 Task: Select editor. action.goToImplementtation in the goto location: alternative implementation command.
Action: Mouse moved to (21, 650)
Screenshot: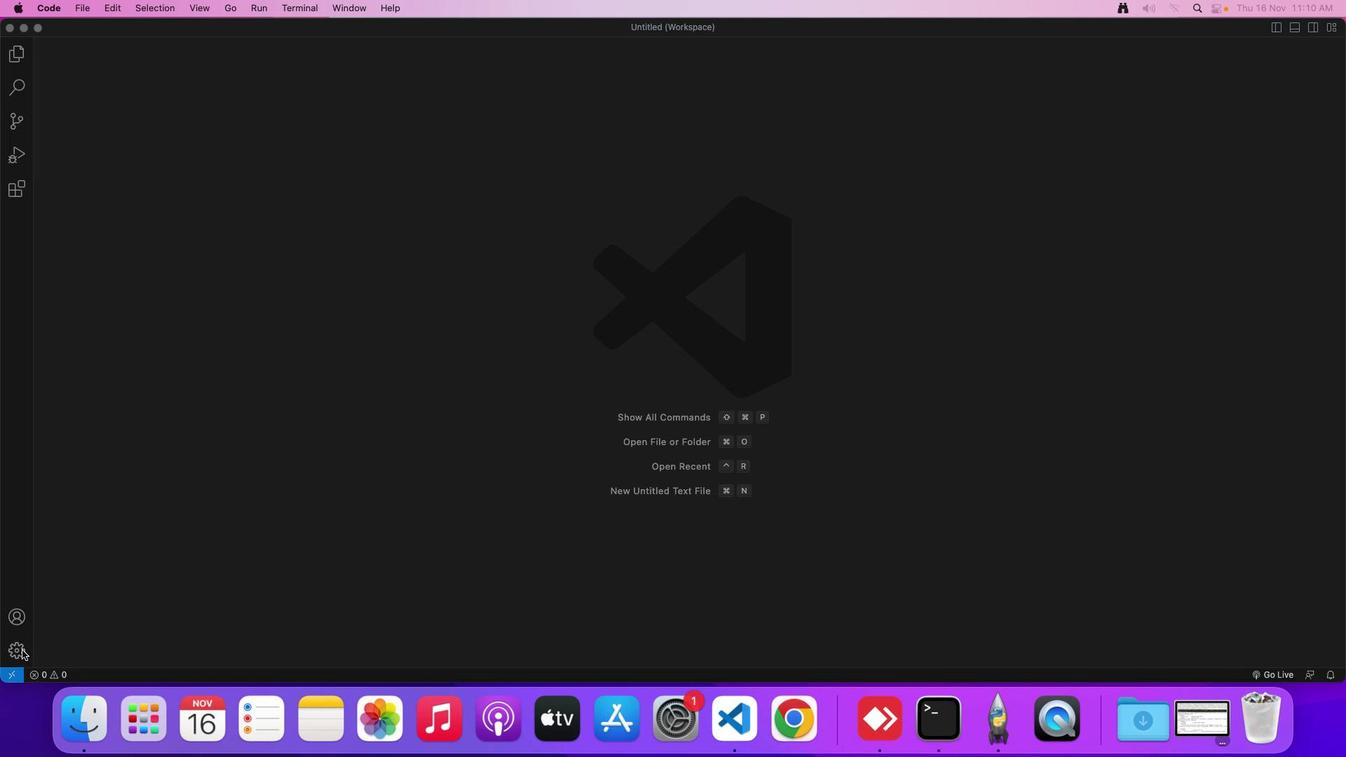 
Action: Mouse pressed left at (21, 650)
Screenshot: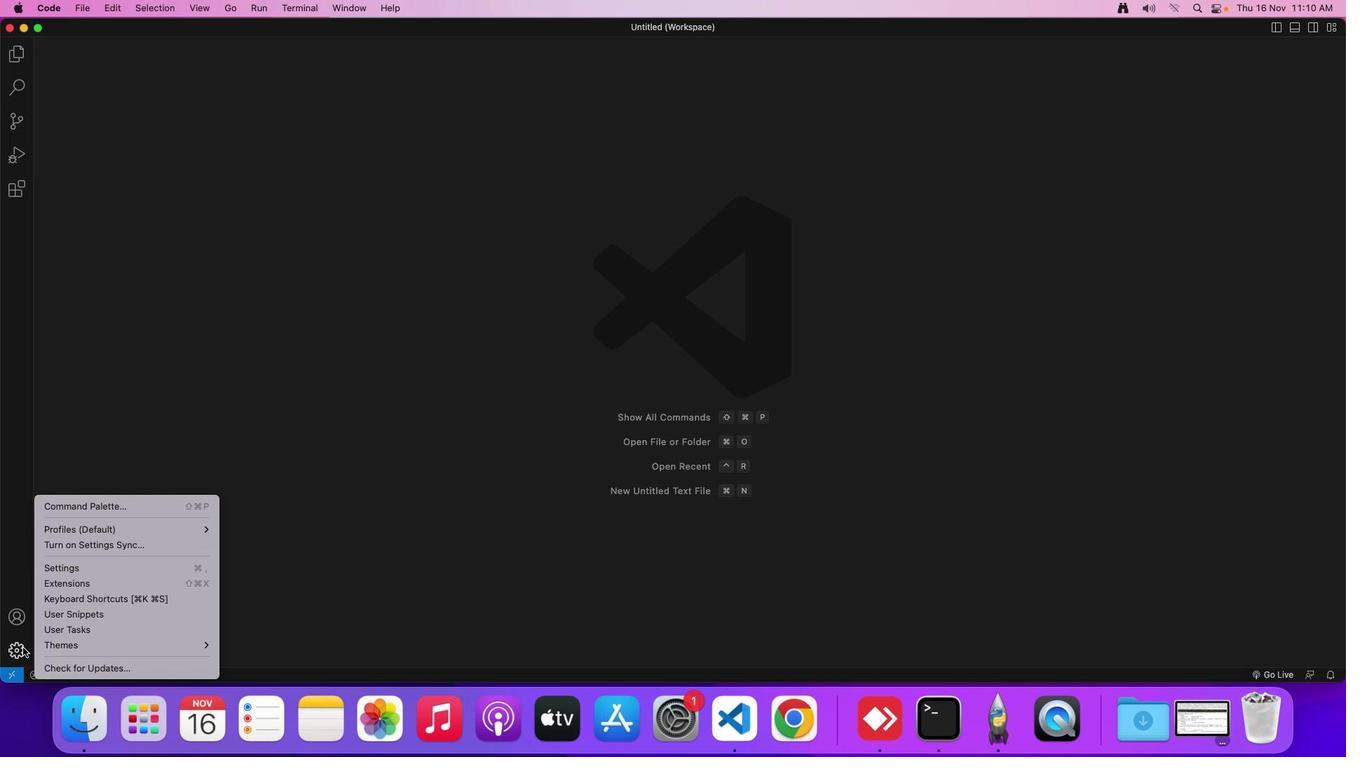 
Action: Mouse moved to (75, 563)
Screenshot: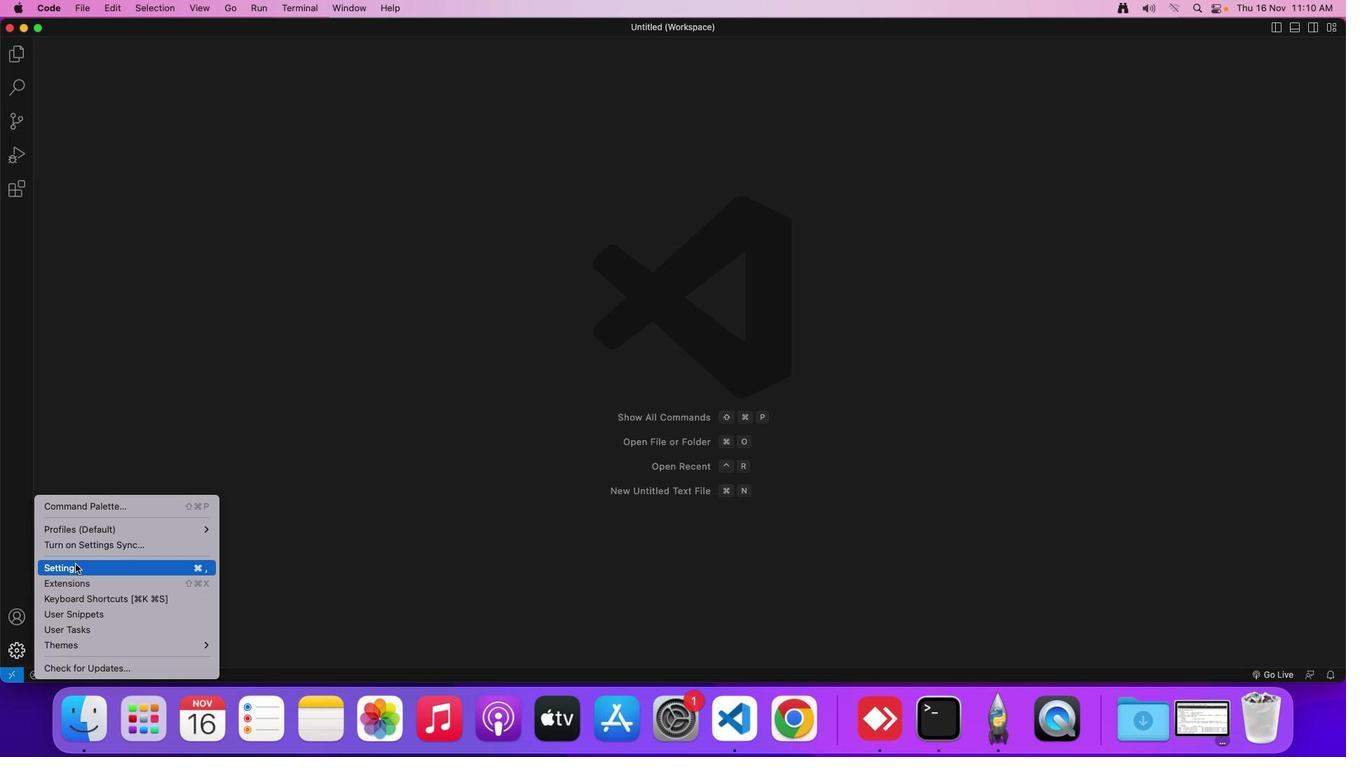 
Action: Mouse pressed left at (75, 563)
Screenshot: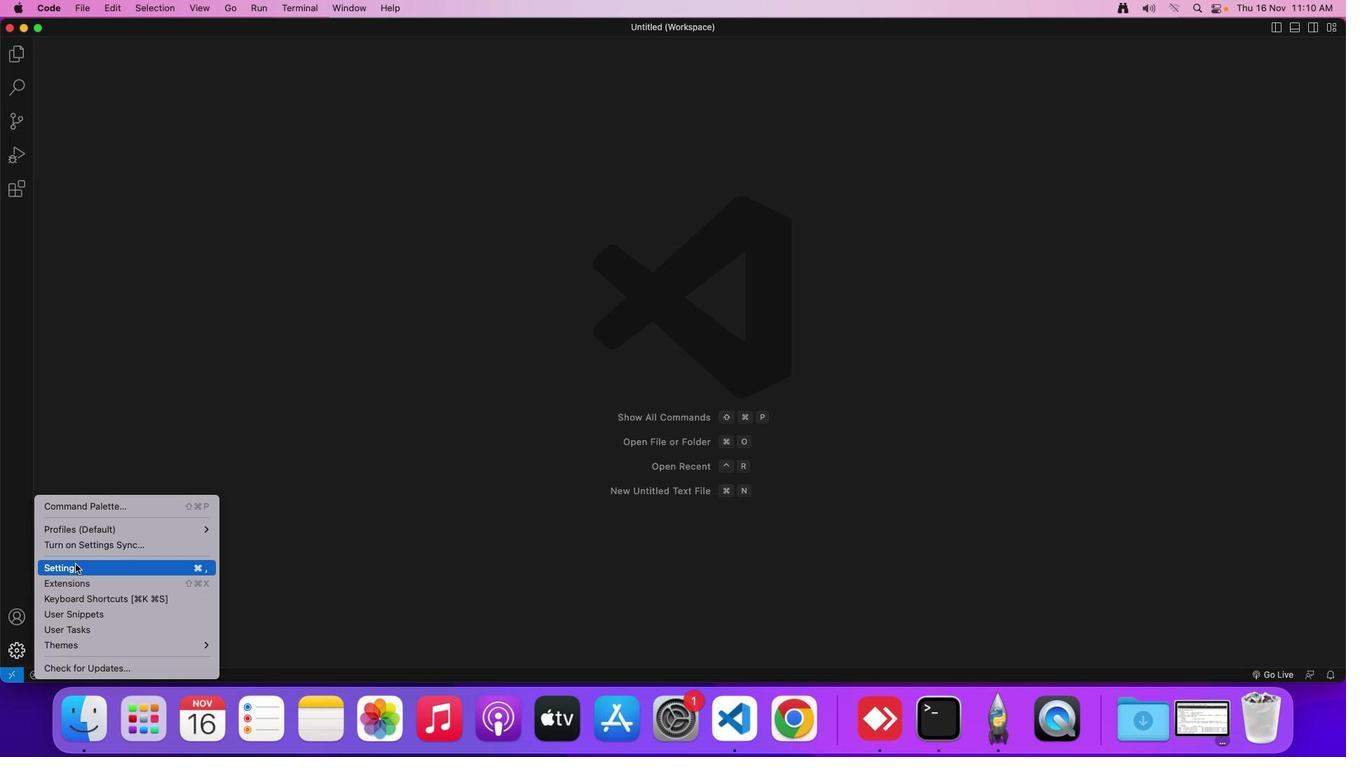 
Action: Mouse moved to (349, 108)
Screenshot: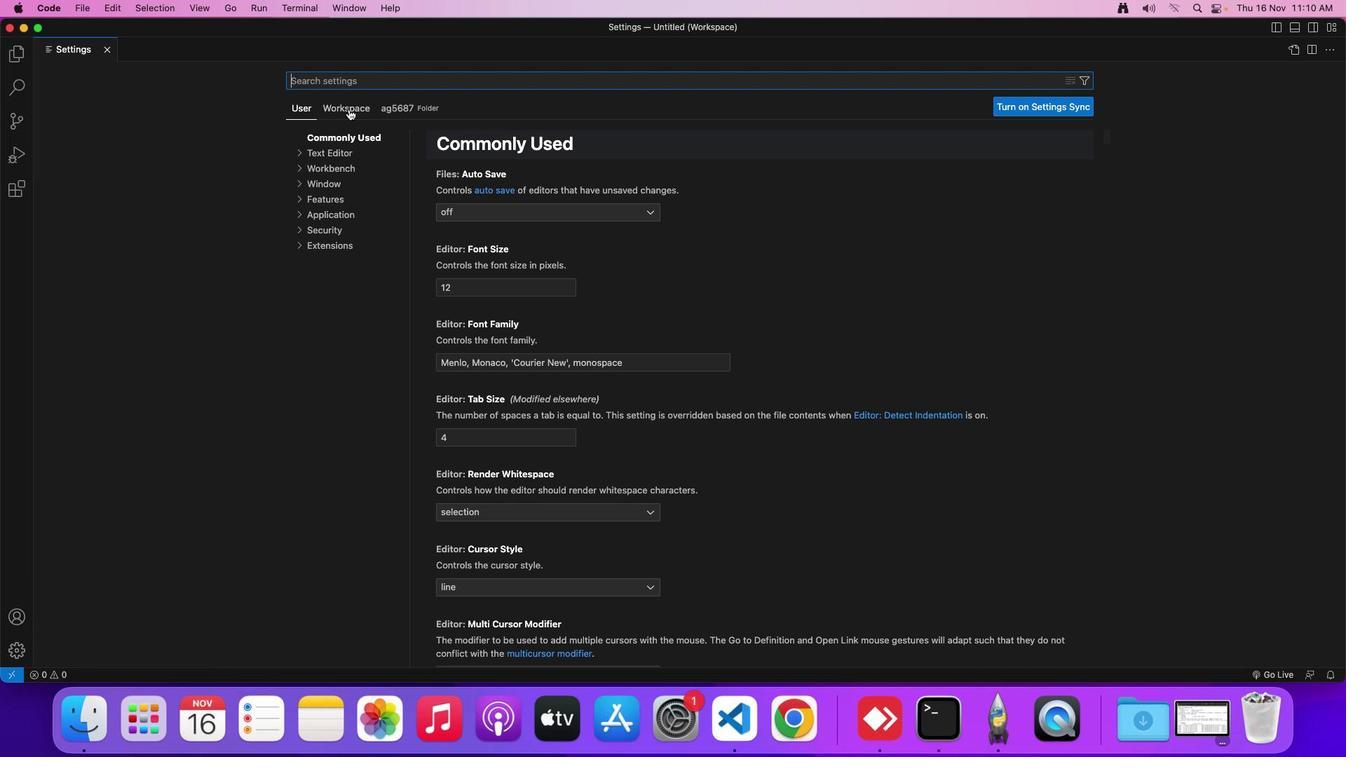 
Action: Mouse pressed left at (349, 108)
Screenshot: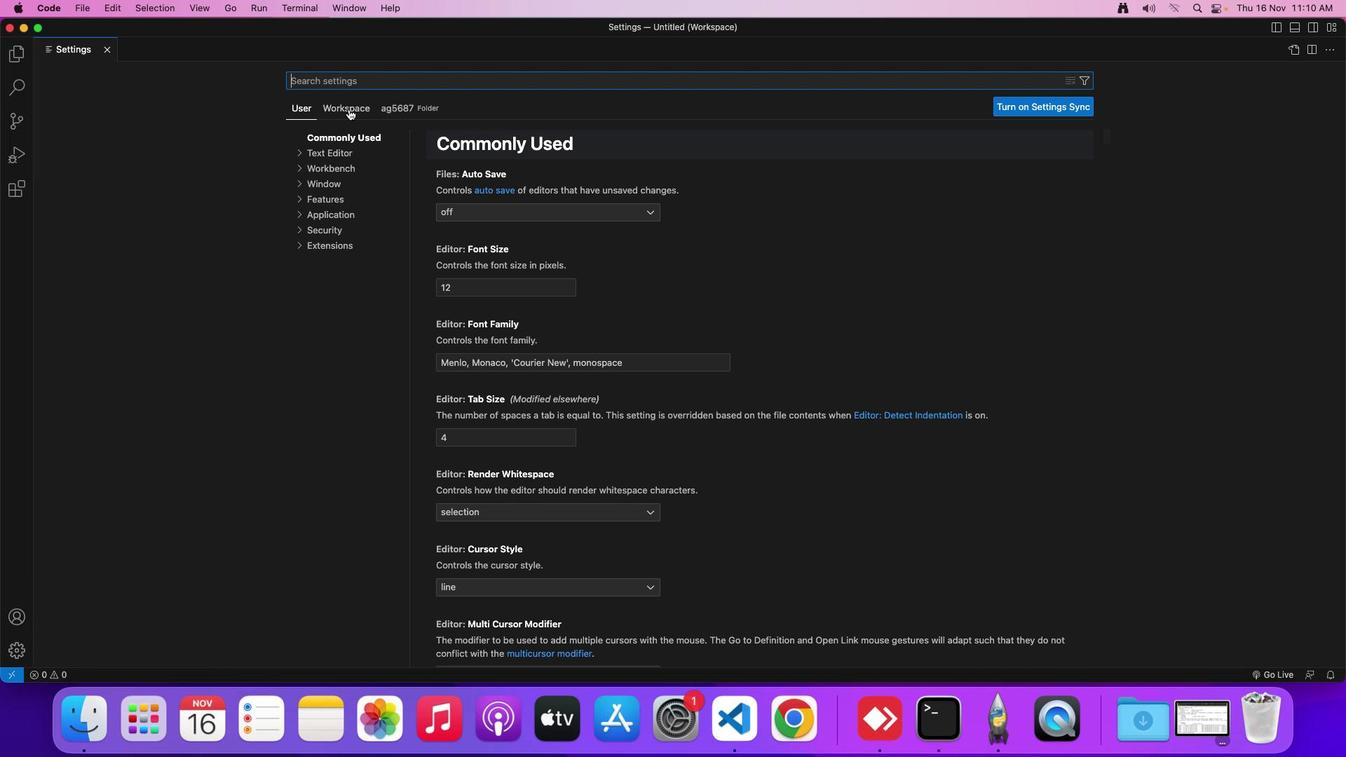 
Action: Mouse moved to (328, 155)
Screenshot: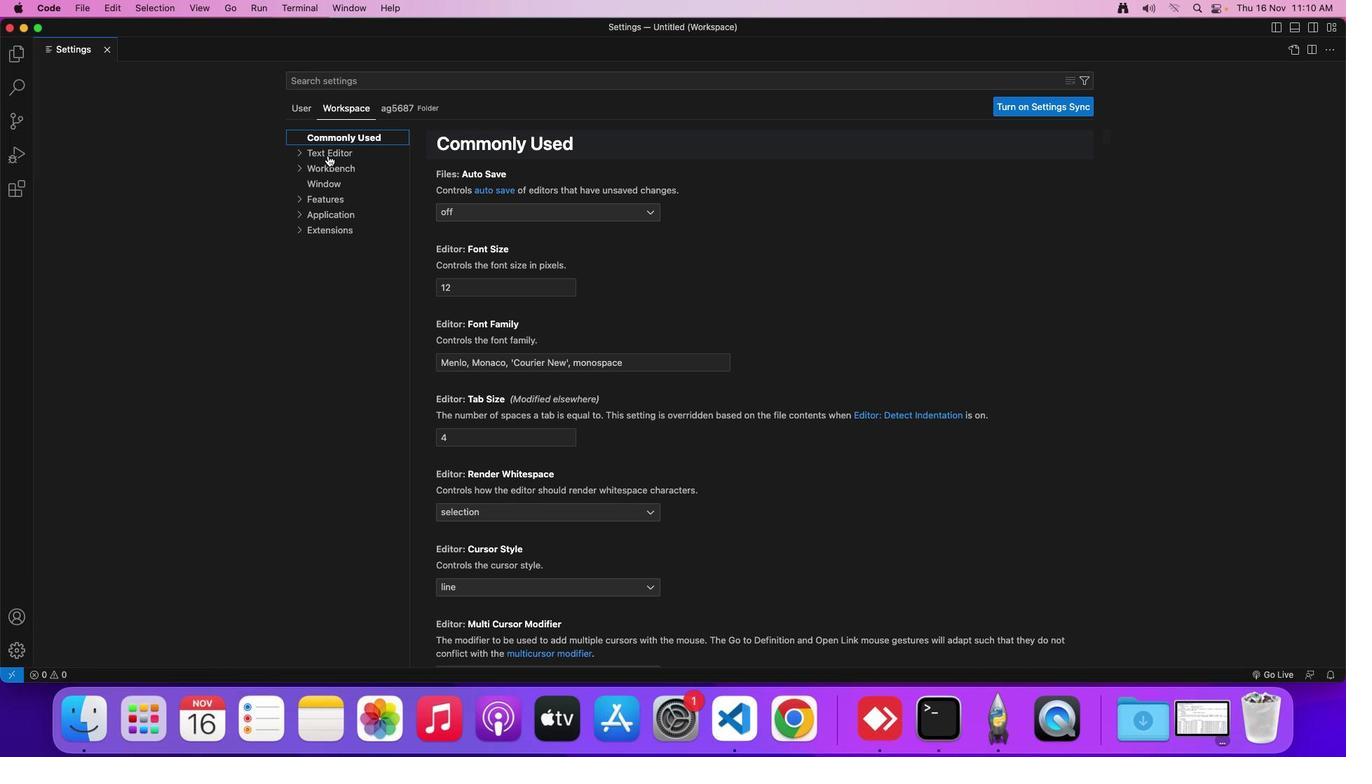 
Action: Mouse pressed left at (328, 155)
Screenshot: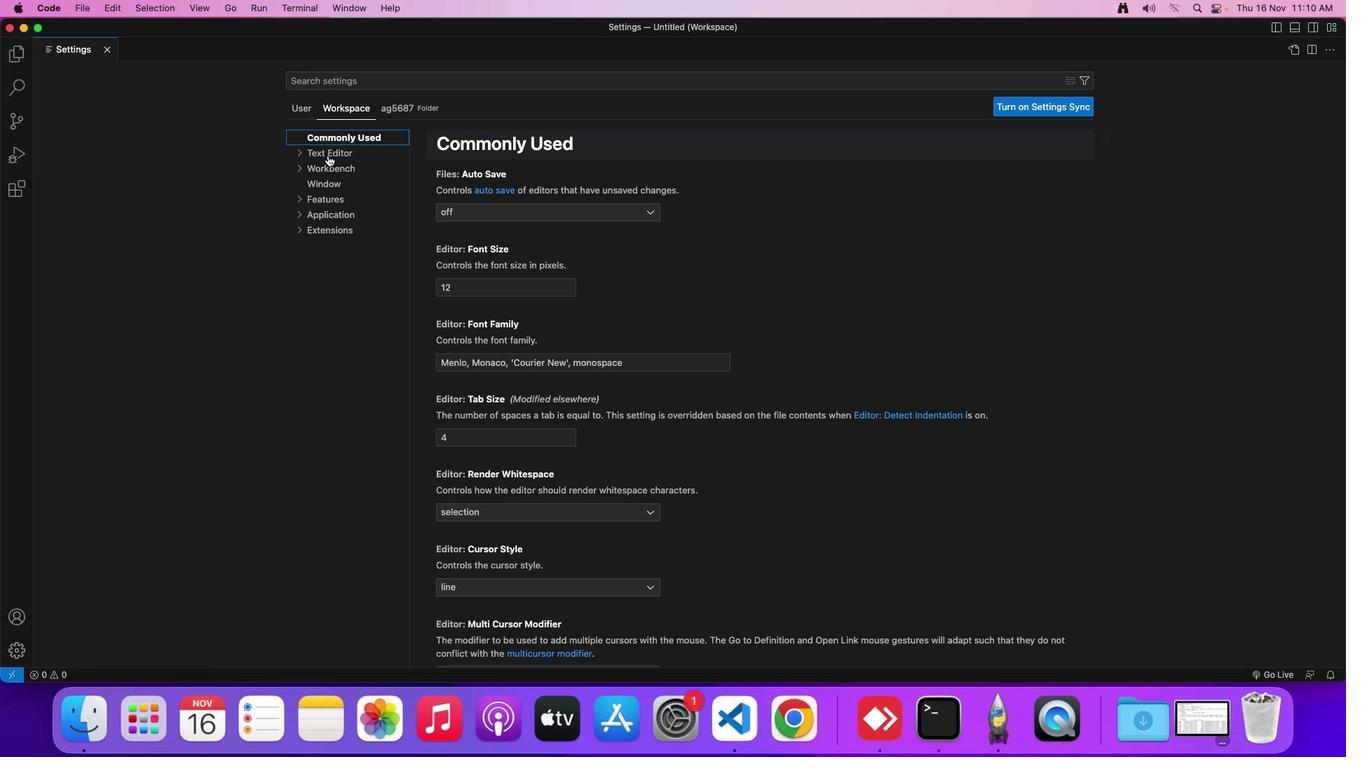 
Action: Mouse moved to (474, 361)
Screenshot: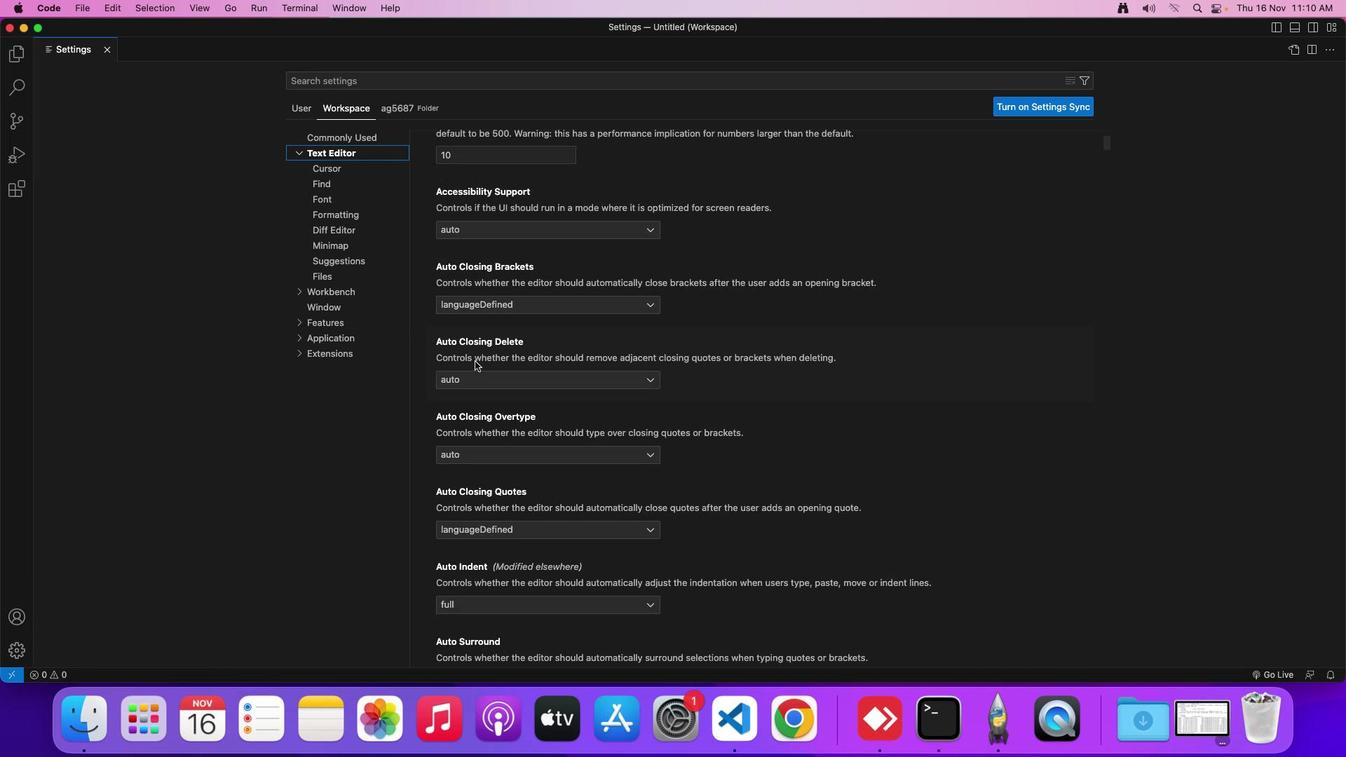 
Action: Mouse scrolled (474, 361) with delta (0, 0)
Screenshot: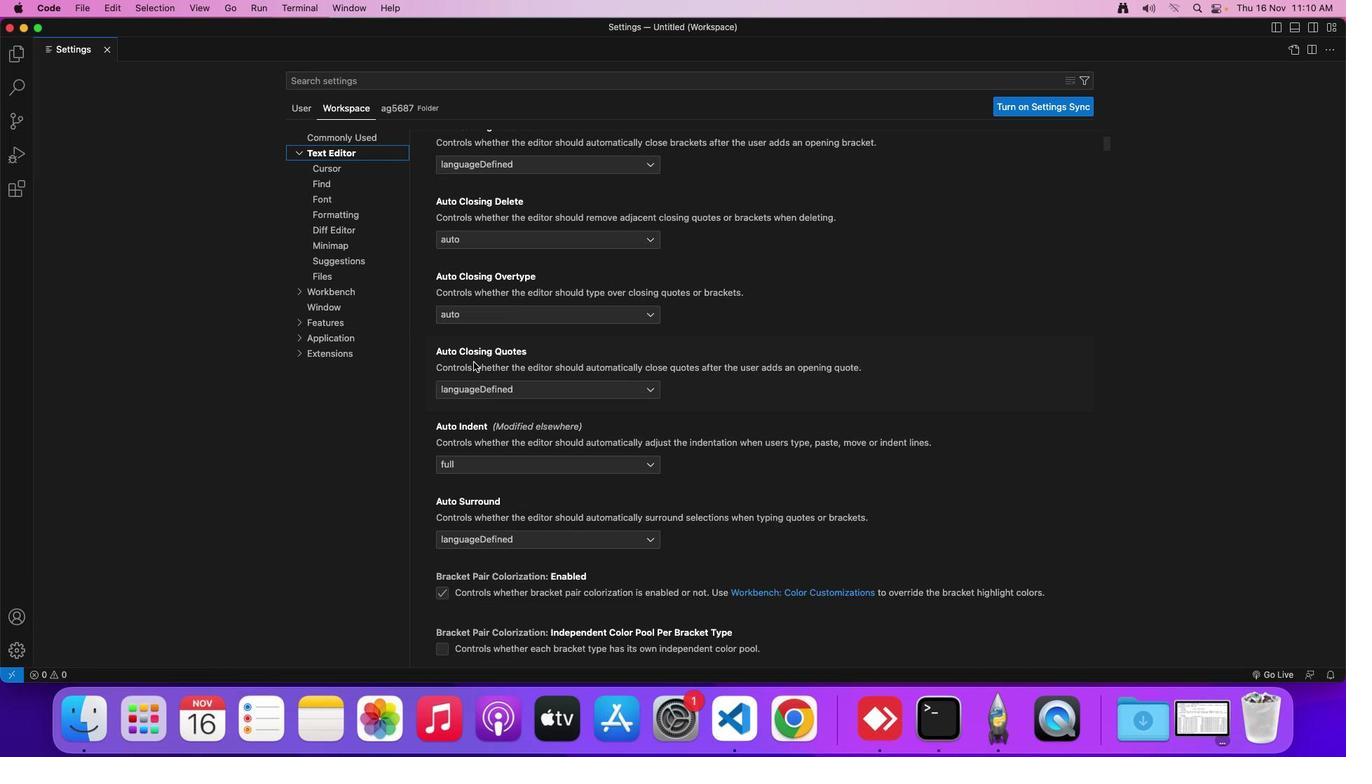 
Action: Mouse scrolled (474, 361) with delta (0, 0)
Screenshot: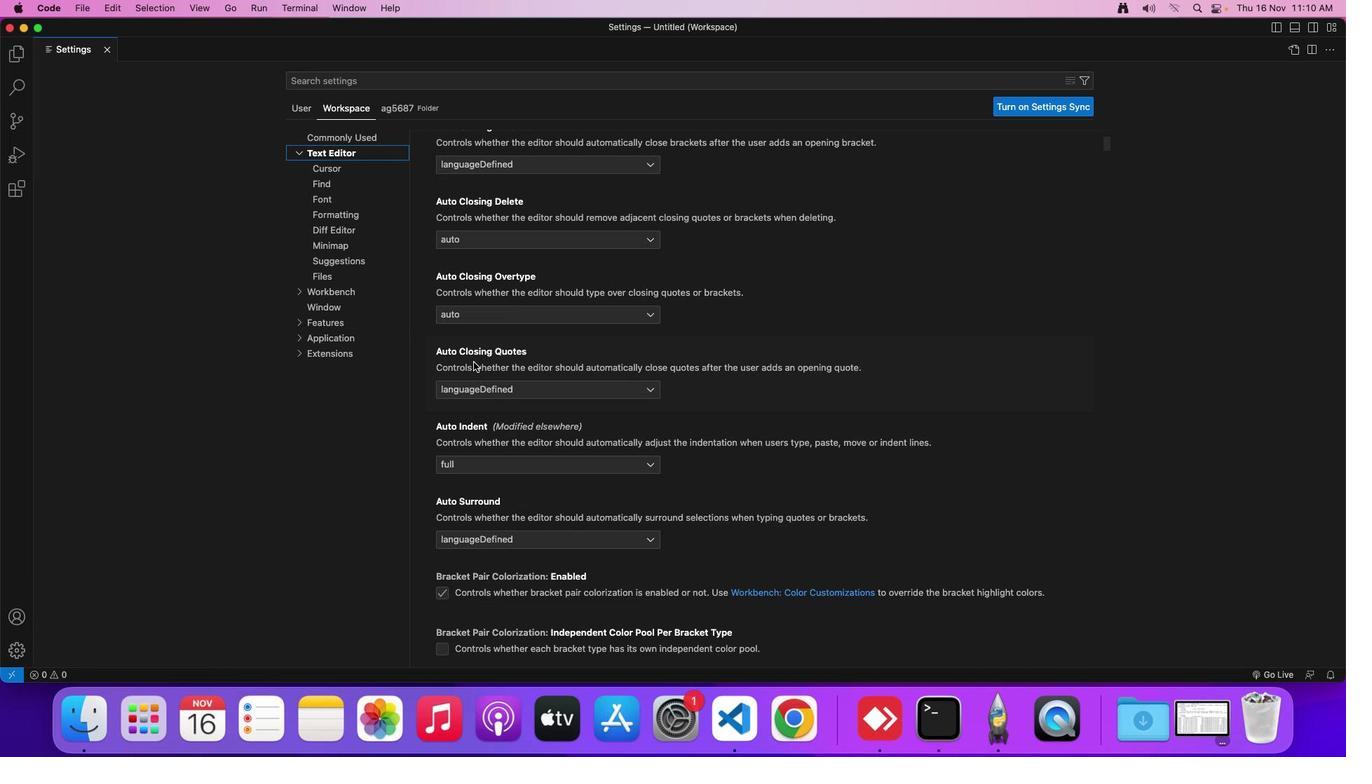 
Action: Mouse scrolled (474, 361) with delta (0, -2)
Screenshot: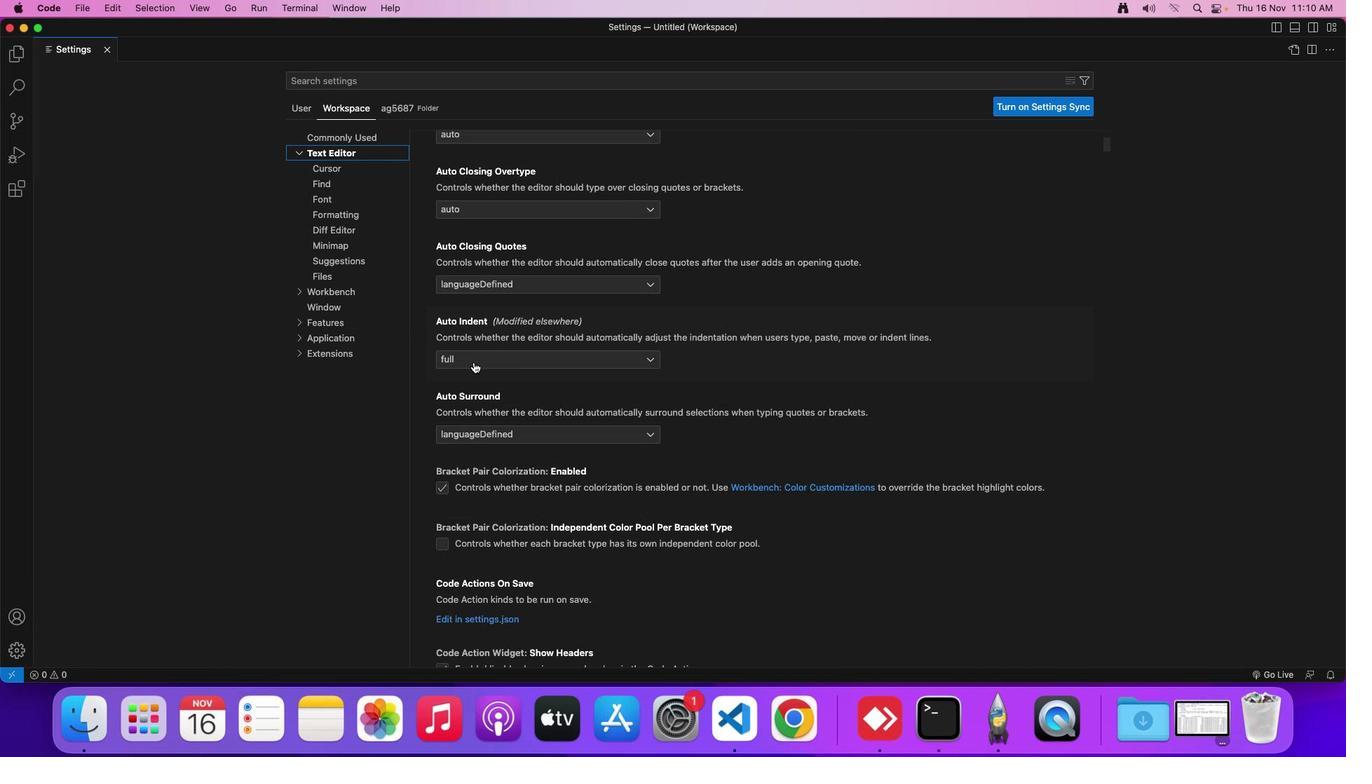 
Action: Mouse moved to (473, 362)
Screenshot: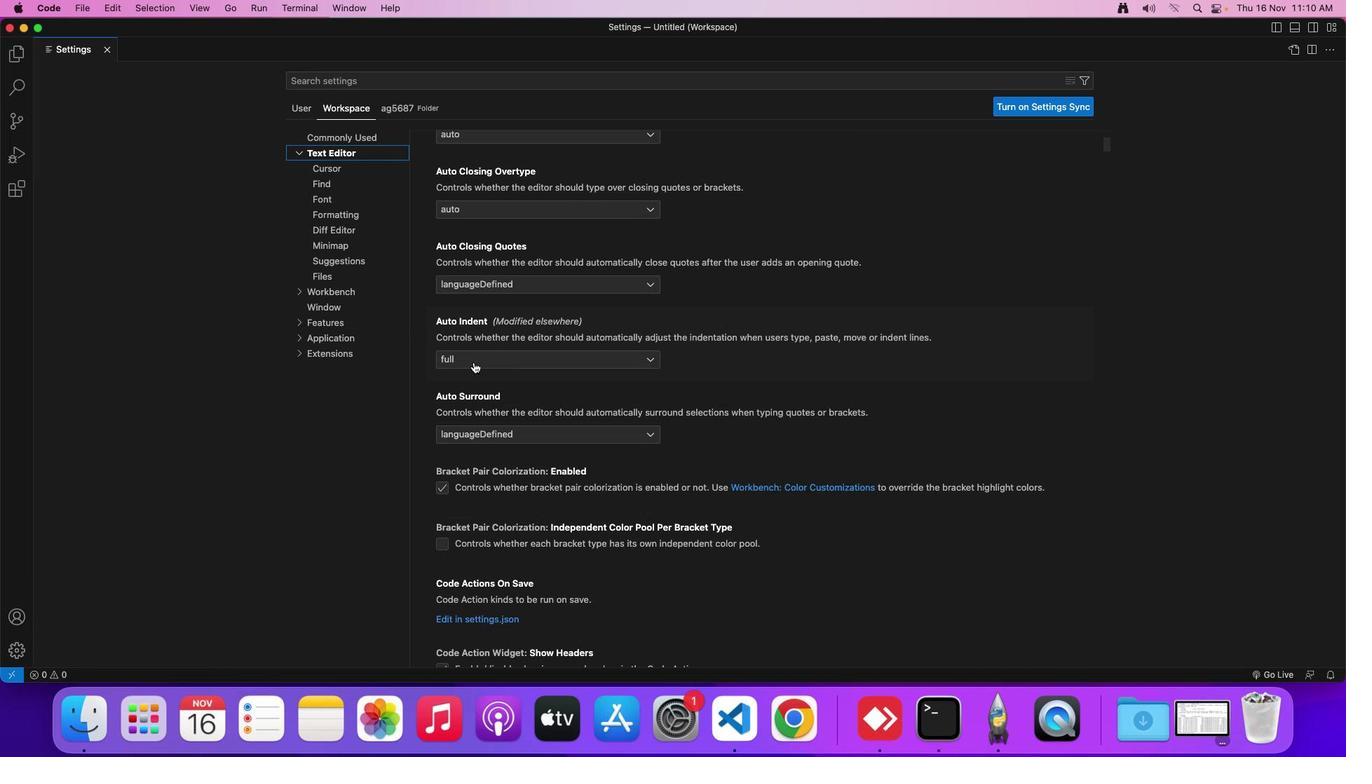 
Action: Mouse scrolled (473, 362) with delta (0, -2)
Screenshot: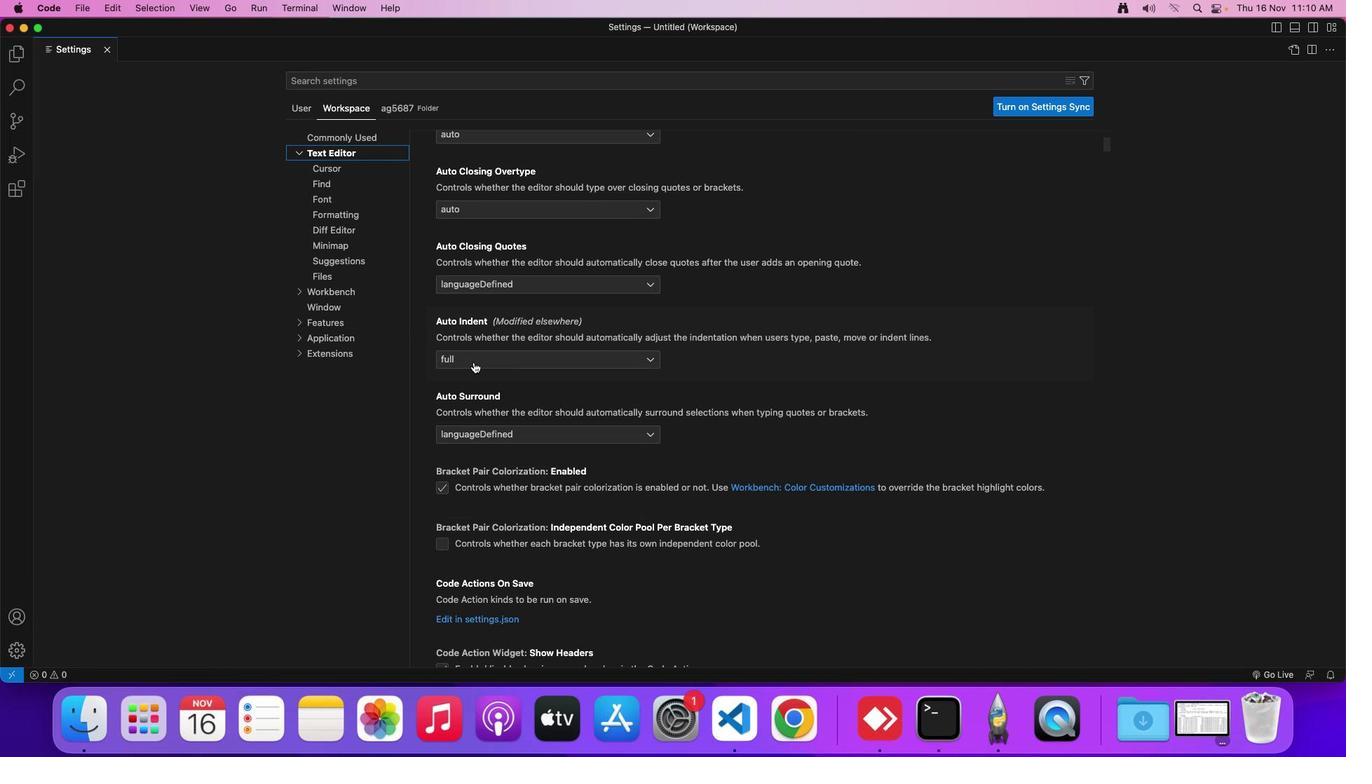 
Action: Mouse moved to (469, 364)
Screenshot: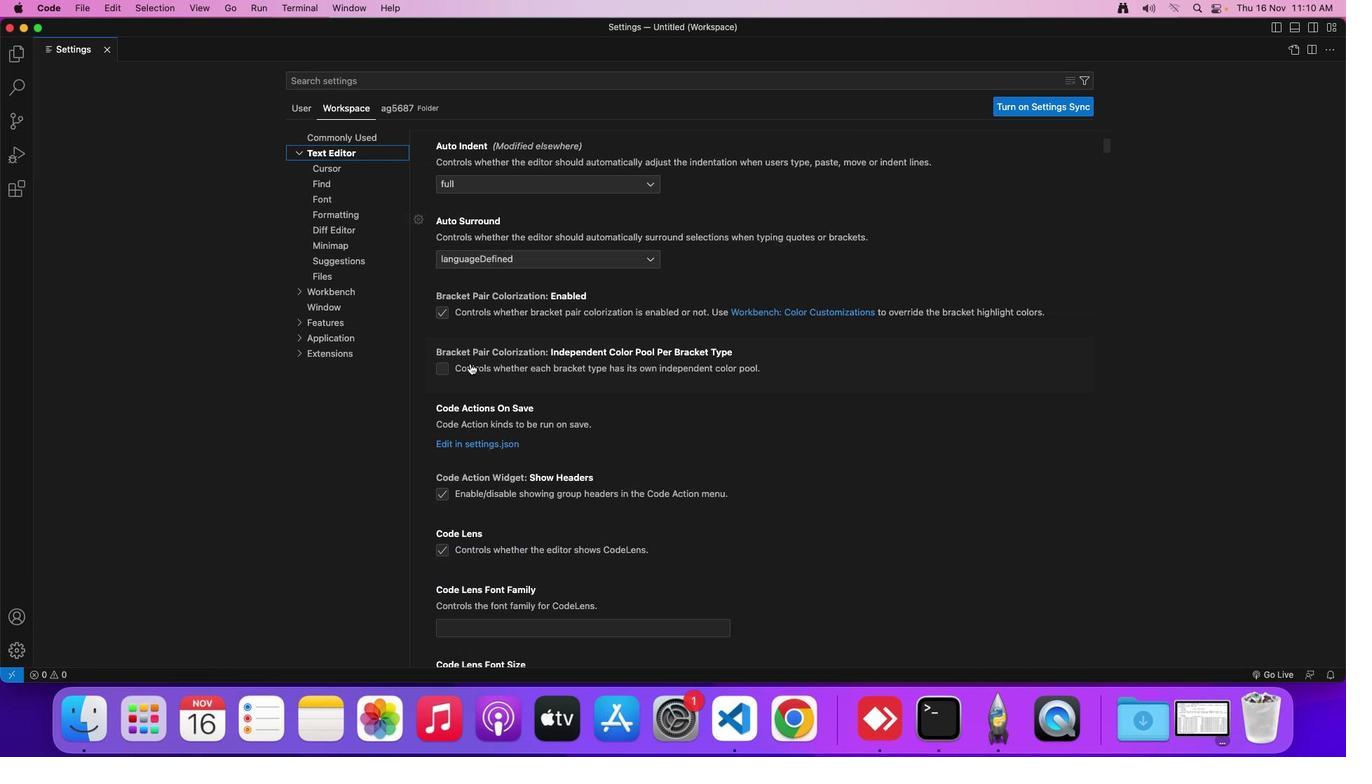 
Action: Mouse scrolled (469, 364) with delta (0, 0)
Screenshot: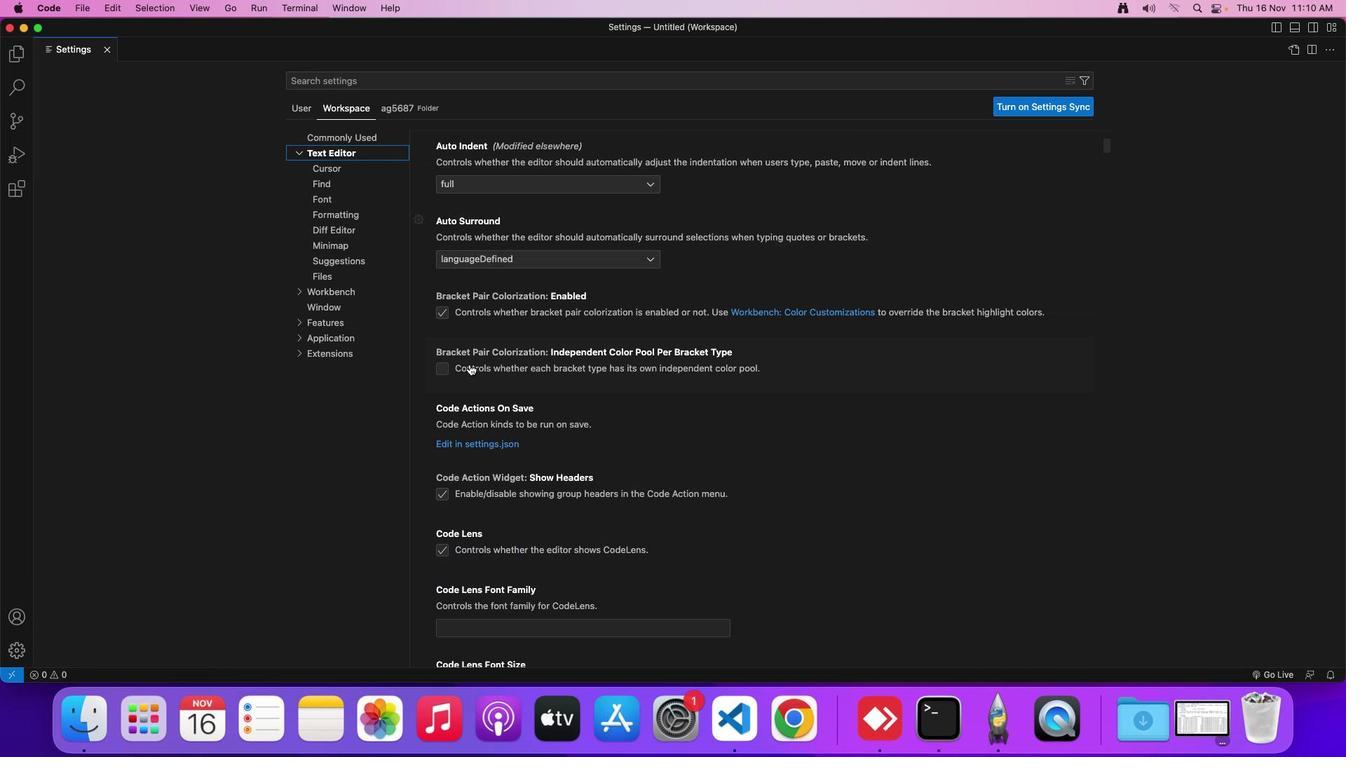 
Action: Mouse scrolled (469, 364) with delta (0, 0)
Screenshot: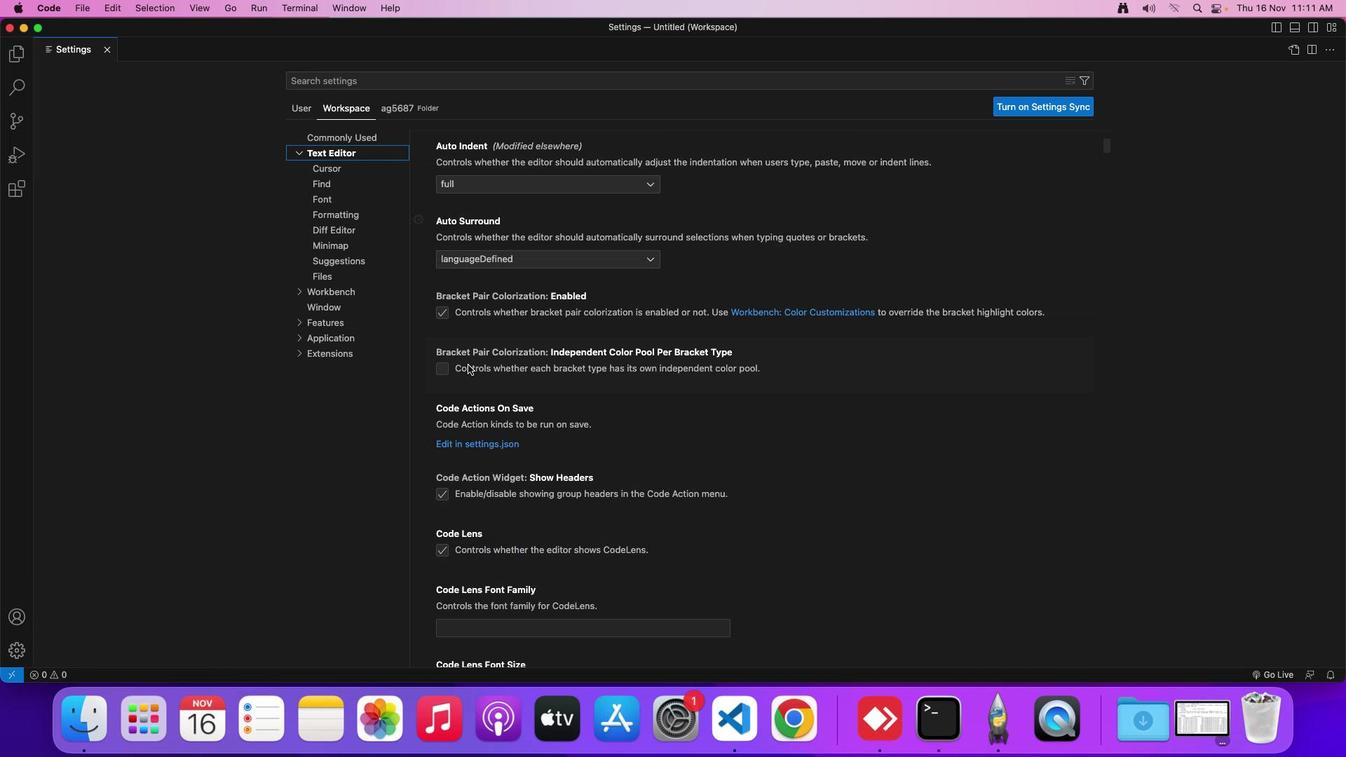 
Action: Mouse scrolled (469, 364) with delta (0, -2)
Screenshot: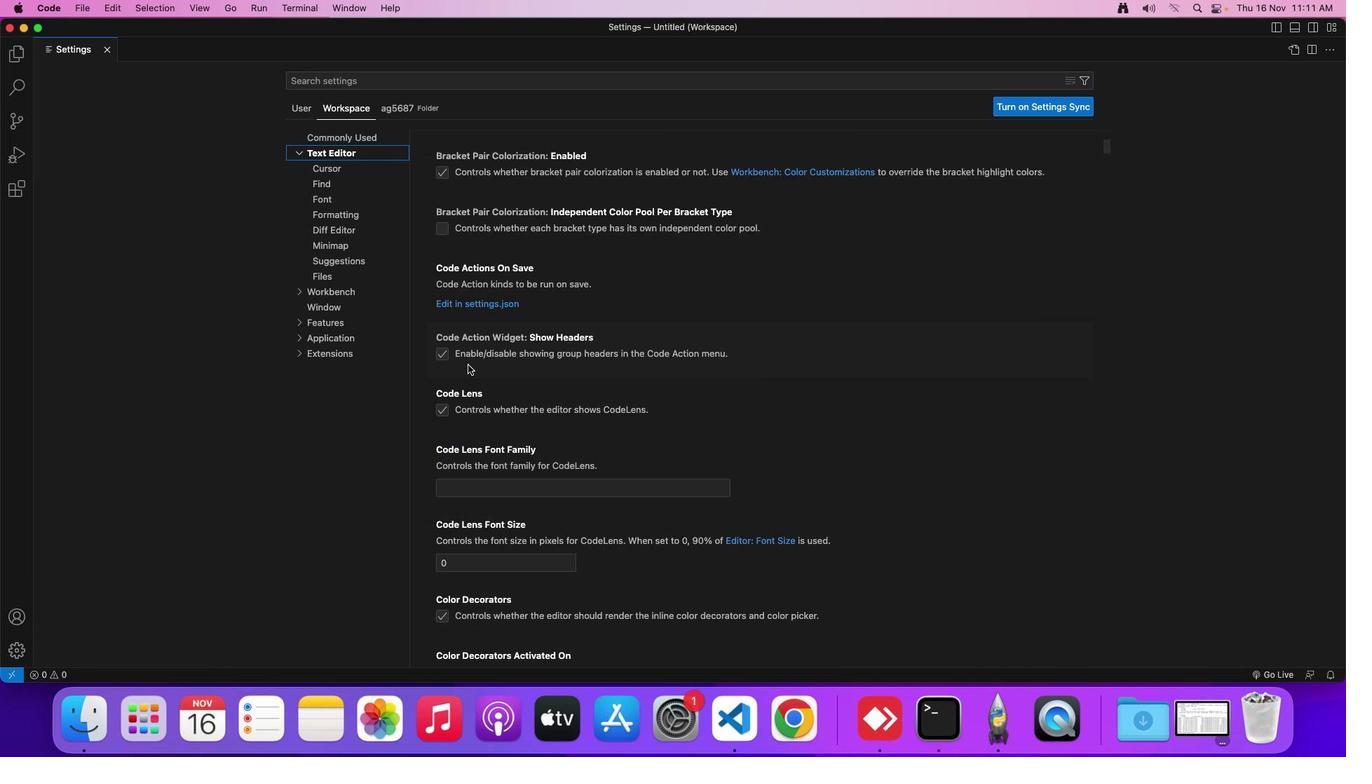 
Action: Mouse moved to (469, 364)
Screenshot: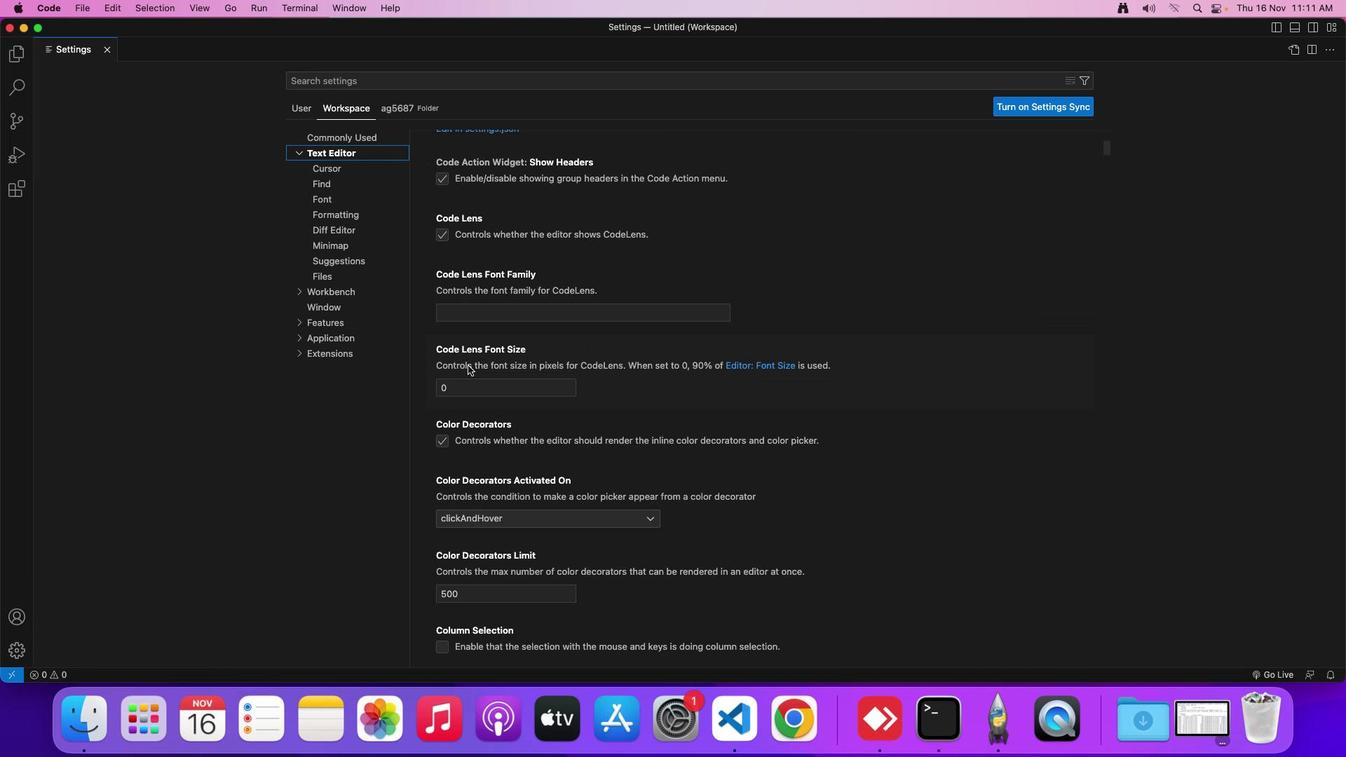 
Action: Mouse scrolled (469, 364) with delta (0, -2)
Screenshot: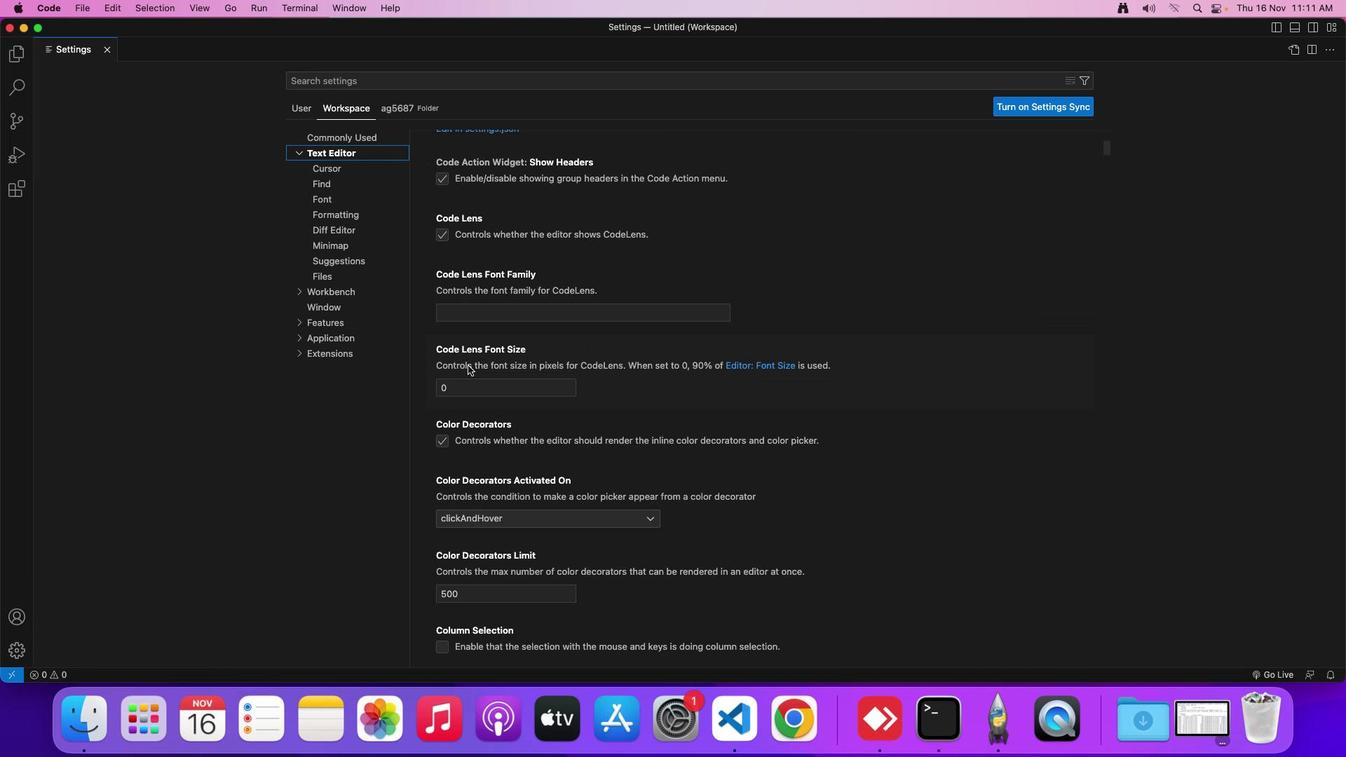 
Action: Mouse moved to (468, 365)
Screenshot: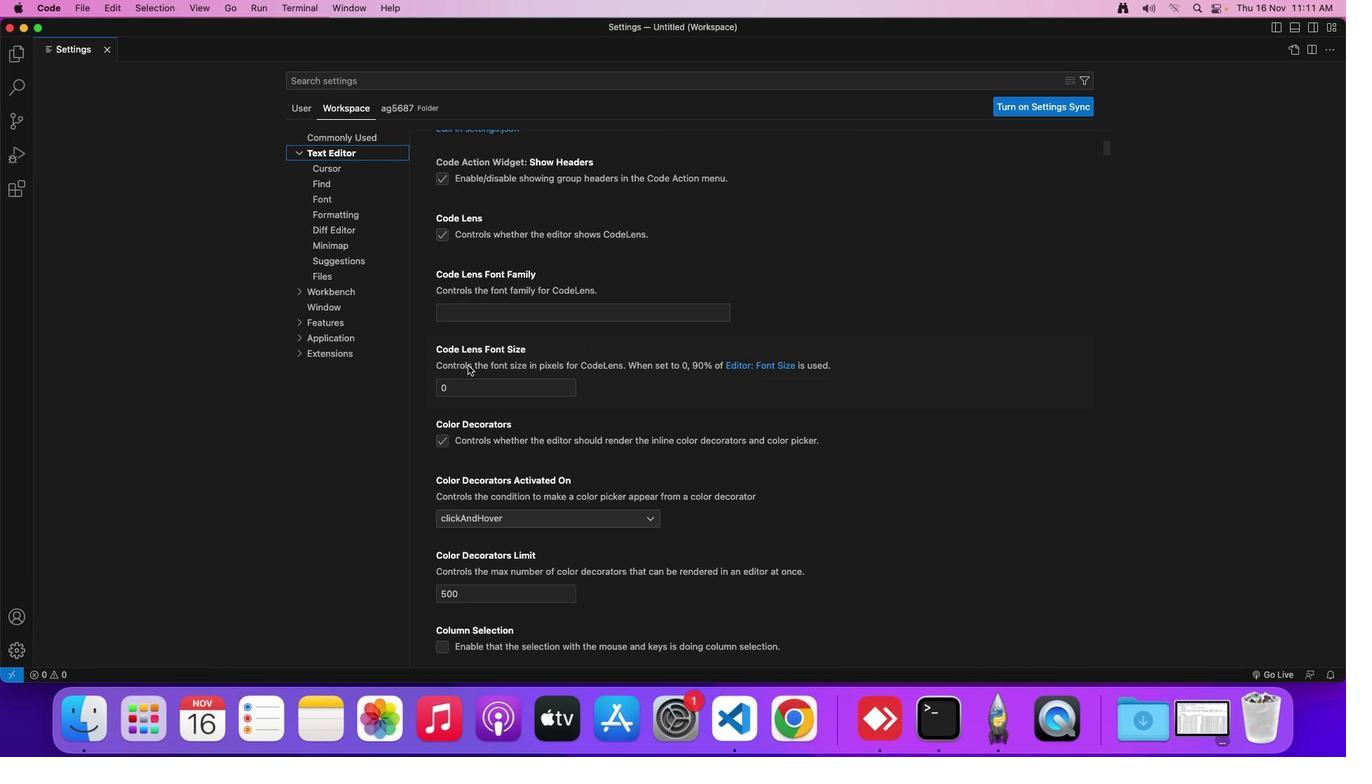 
Action: Mouse scrolled (468, 365) with delta (0, -3)
Screenshot: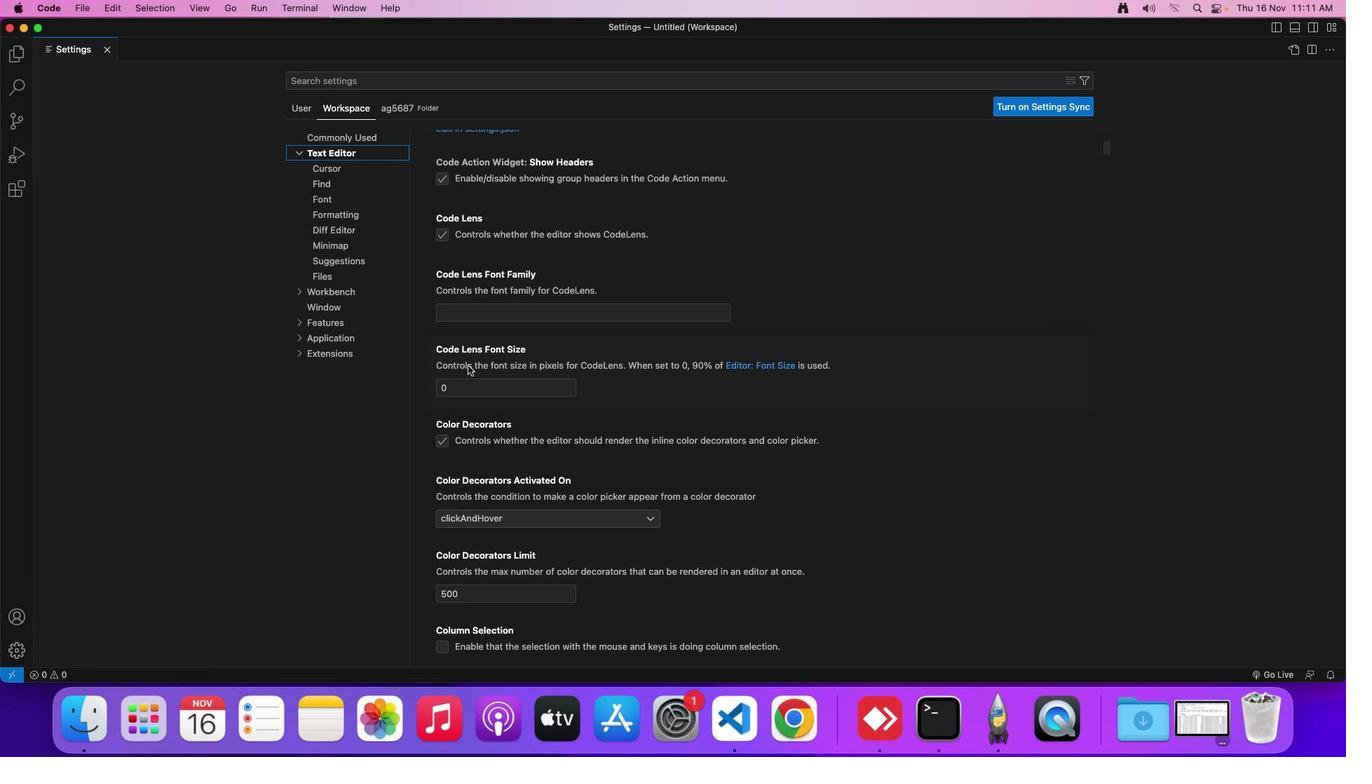 
Action: Mouse moved to (465, 368)
Screenshot: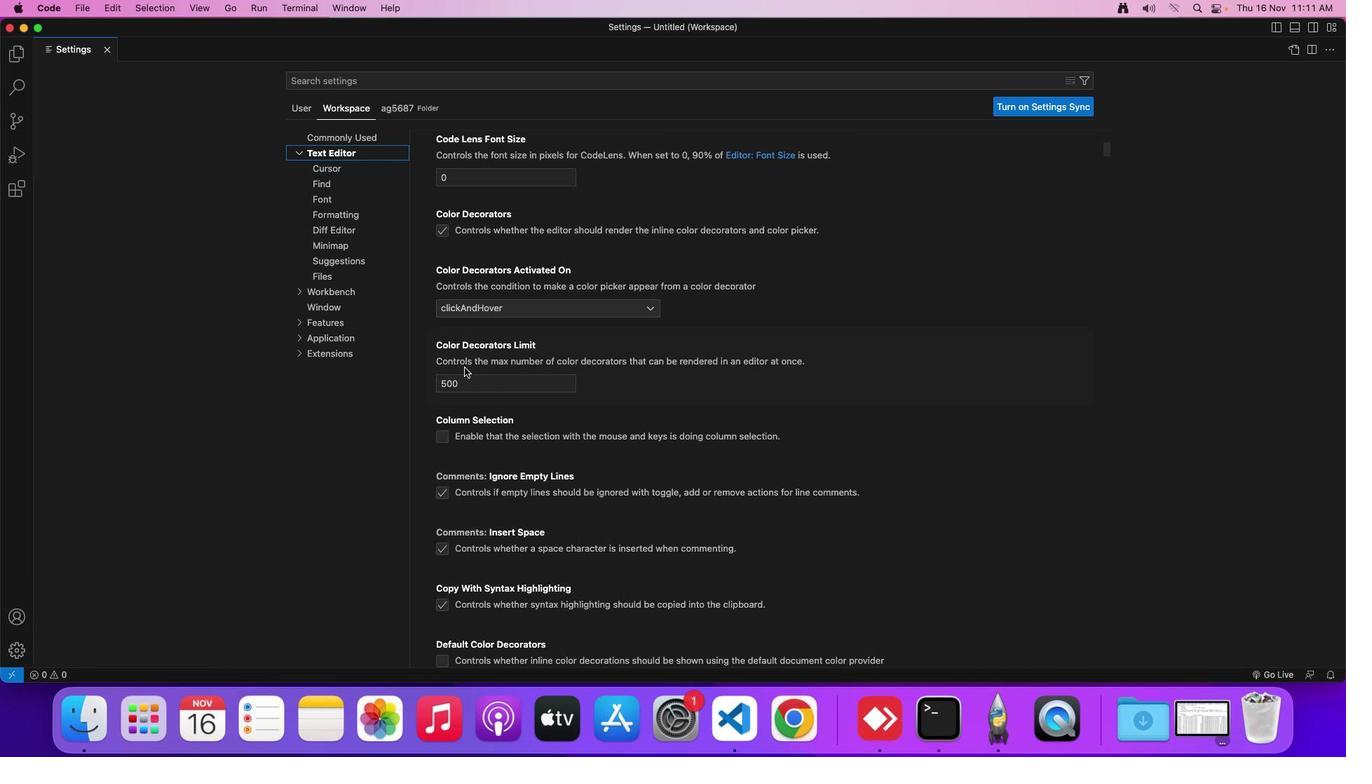 
Action: Mouse scrolled (465, 368) with delta (0, 0)
Screenshot: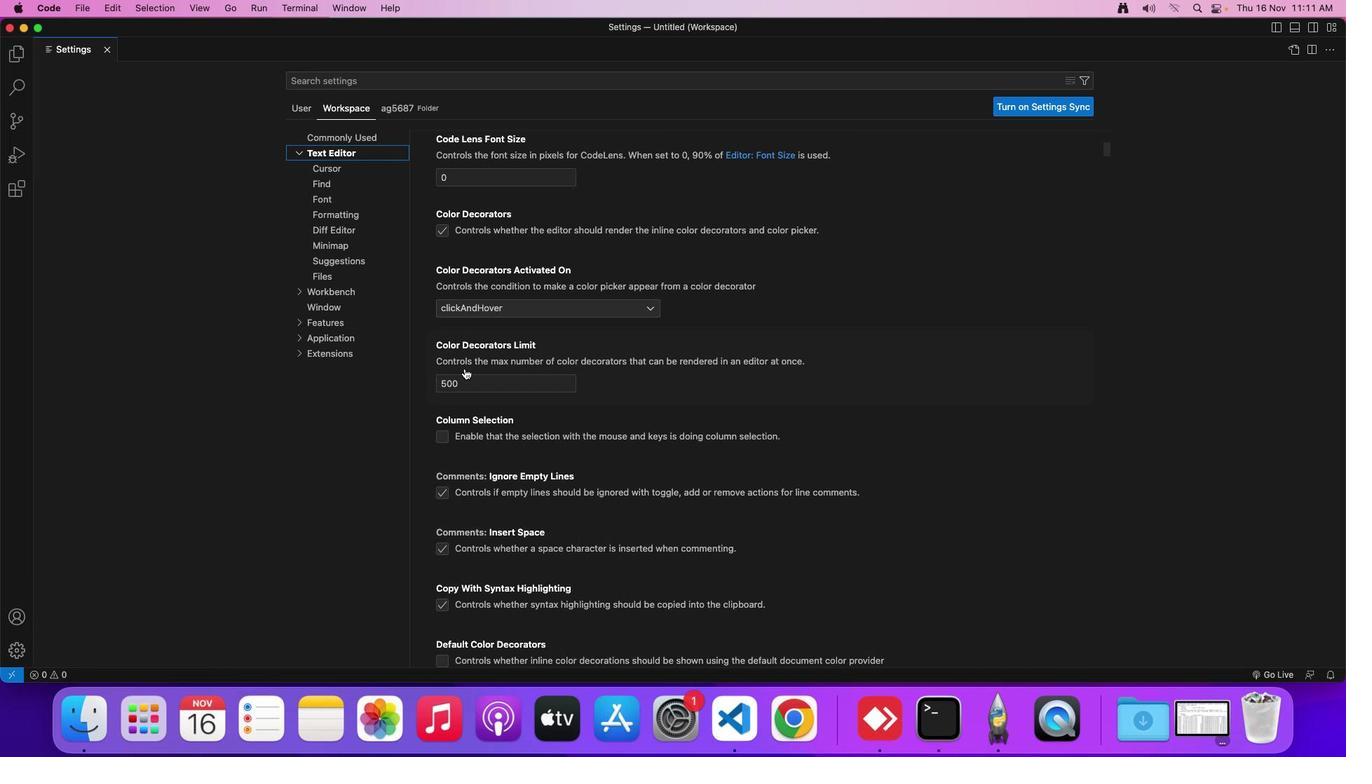 
Action: Mouse scrolled (465, 368) with delta (0, 0)
Screenshot: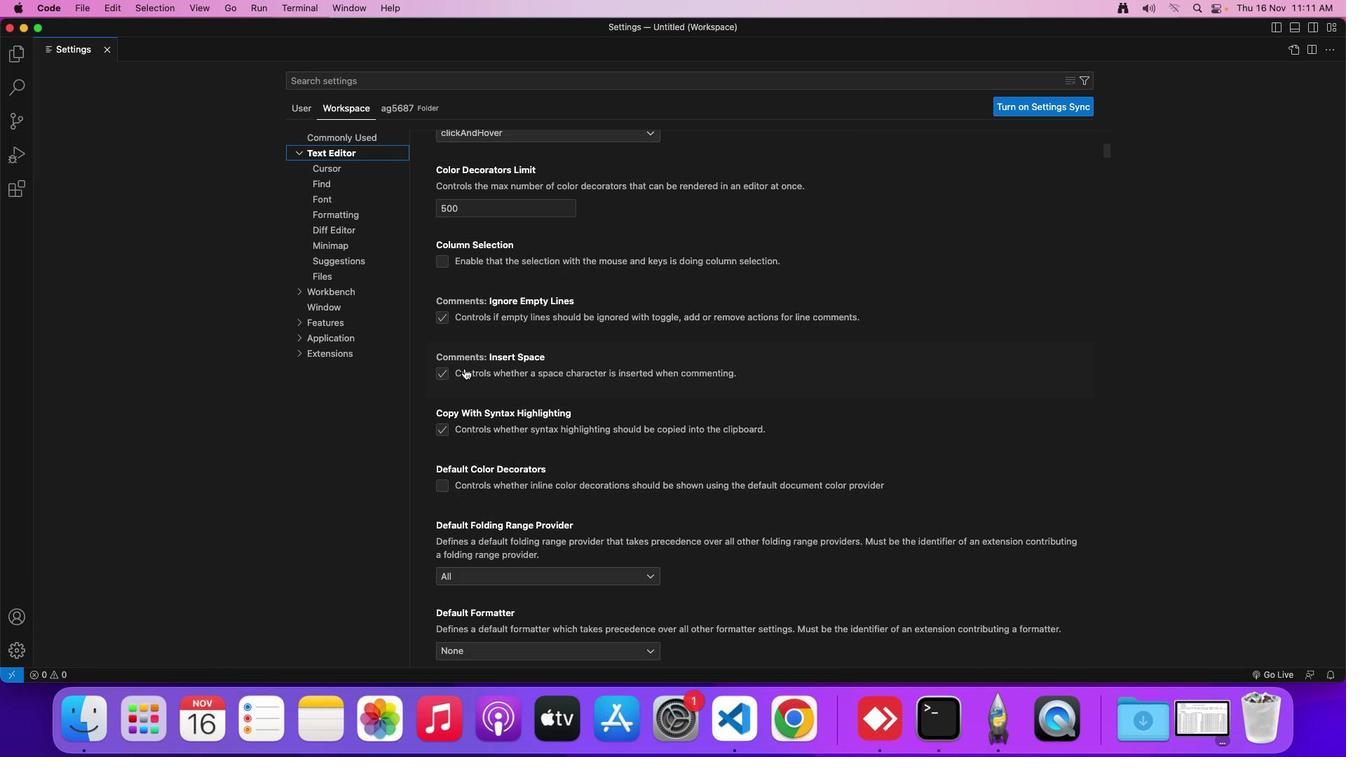
Action: Mouse scrolled (465, 368) with delta (0, -2)
Screenshot: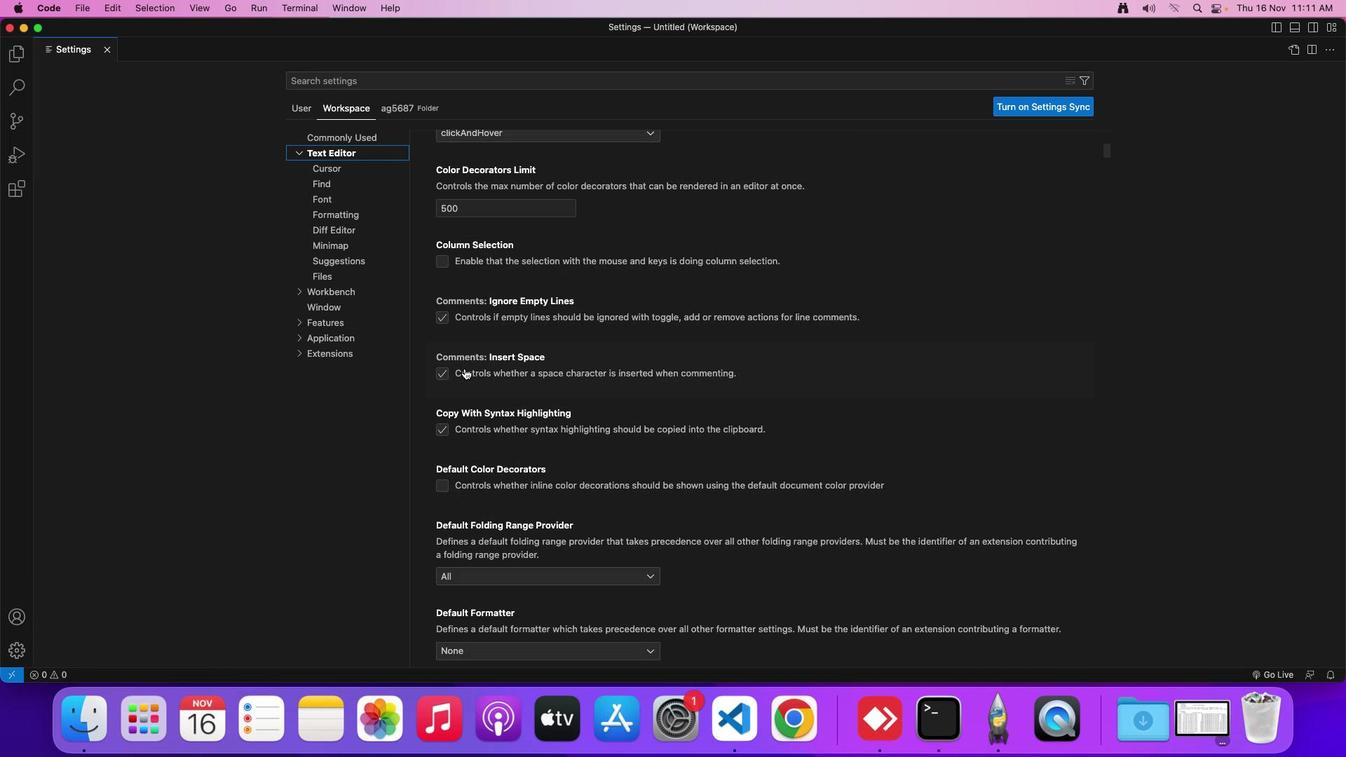 
Action: Mouse scrolled (465, 368) with delta (0, -3)
Screenshot: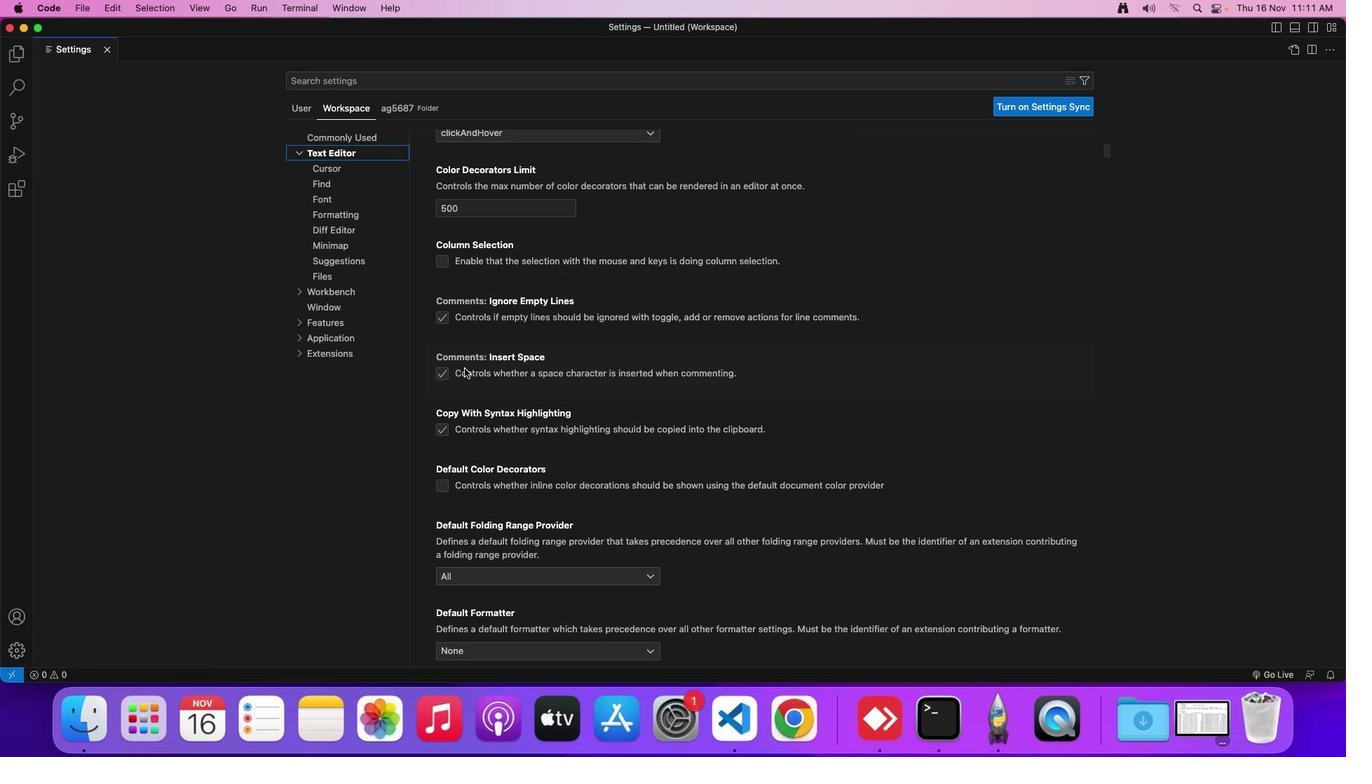 
Action: Mouse moved to (464, 368)
Screenshot: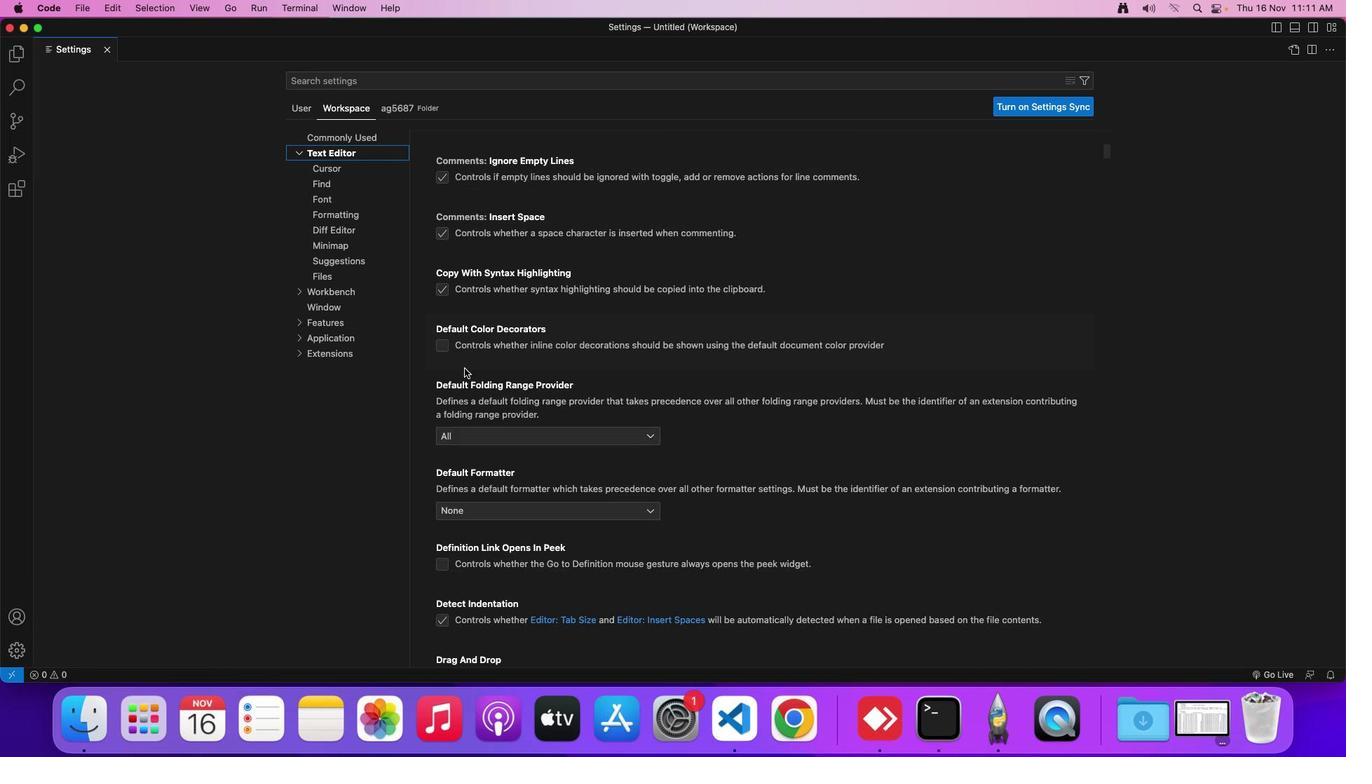 
Action: Mouse scrolled (464, 368) with delta (0, -2)
Screenshot: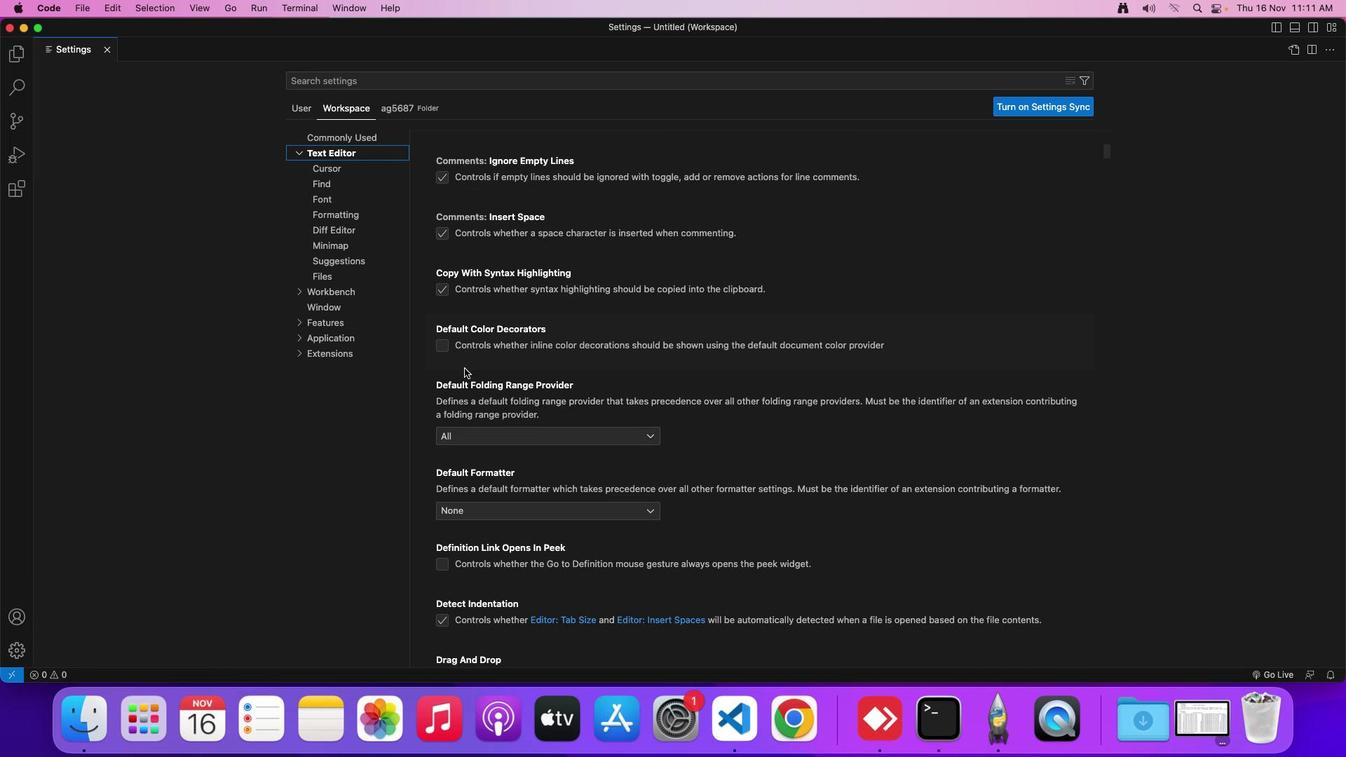 
Action: Mouse scrolled (464, 368) with delta (0, 0)
Screenshot: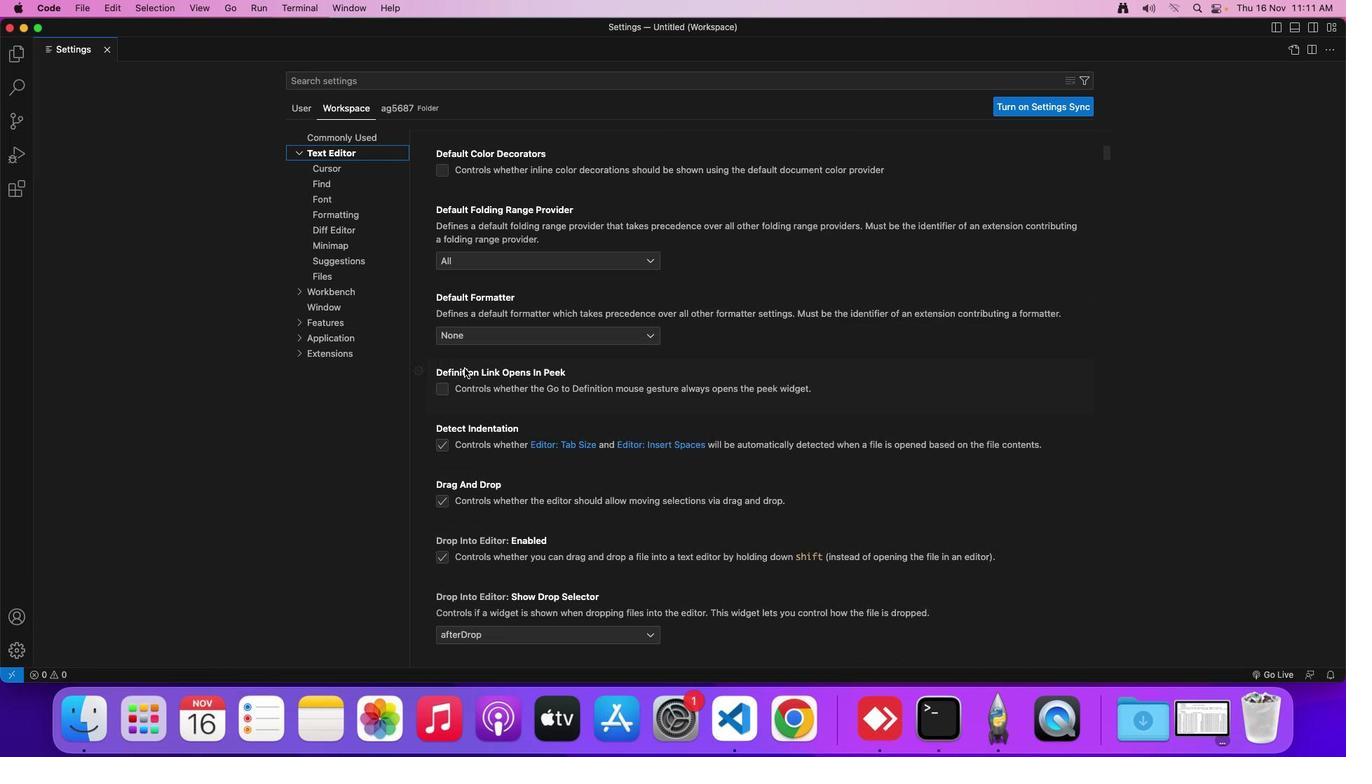 
Action: Mouse scrolled (464, 368) with delta (0, 0)
Screenshot: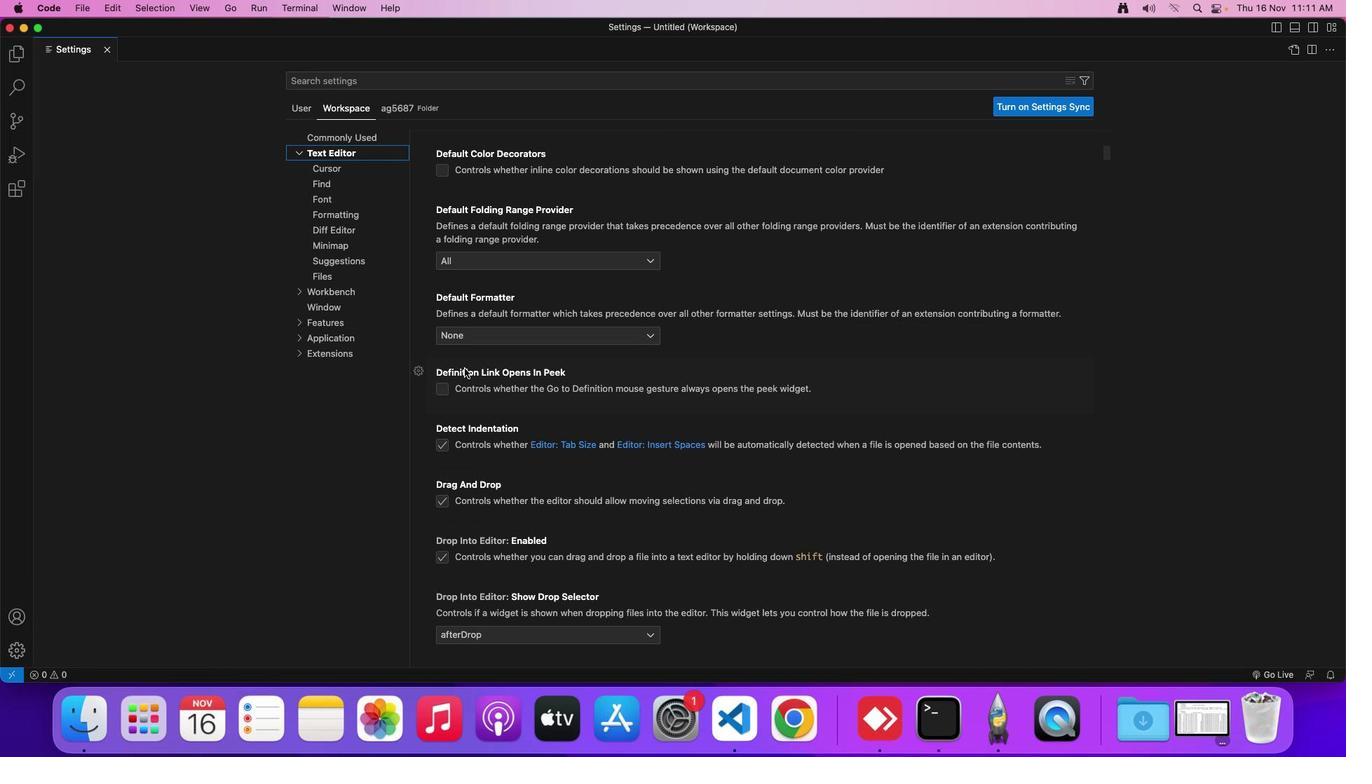
Action: Mouse scrolled (464, 368) with delta (0, -2)
Screenshot: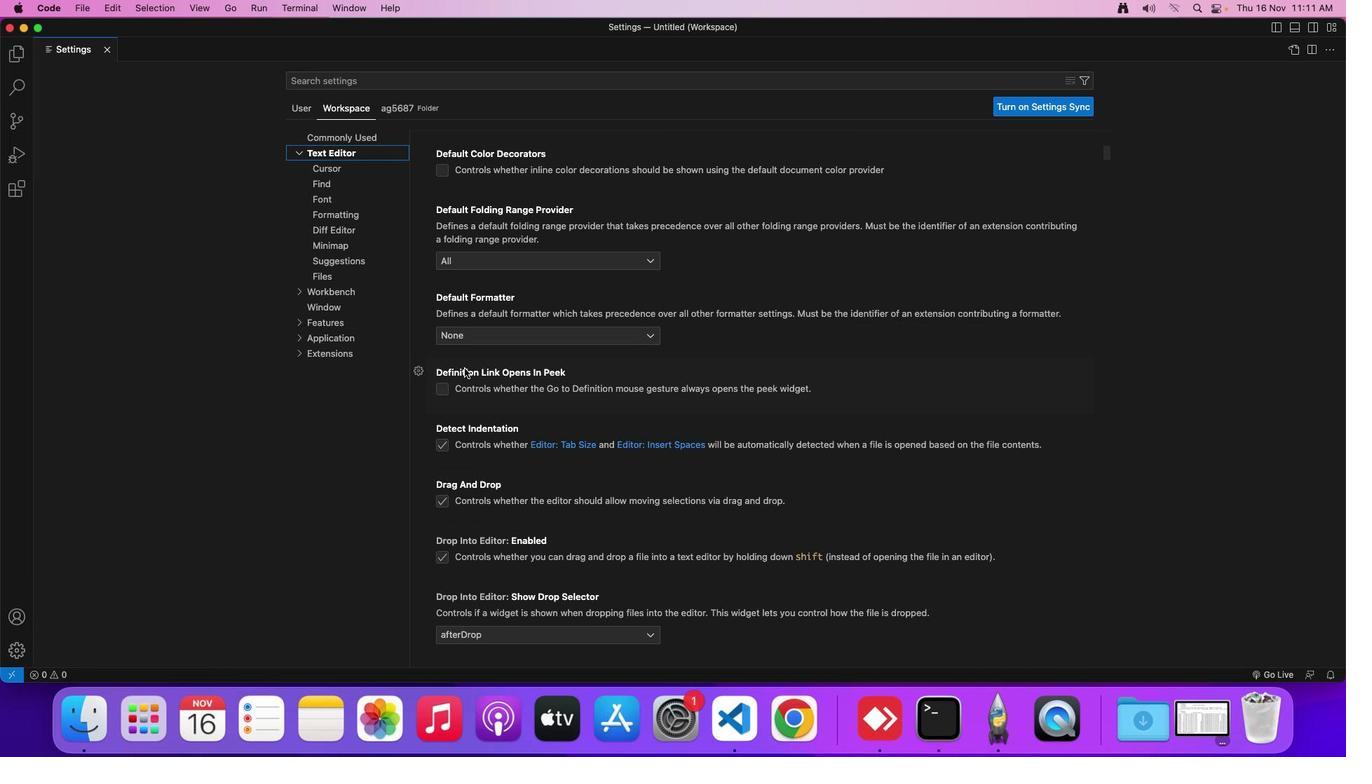 
Action: Mouse scrolled (464, 368) with delta (0, -2)
Screenshot: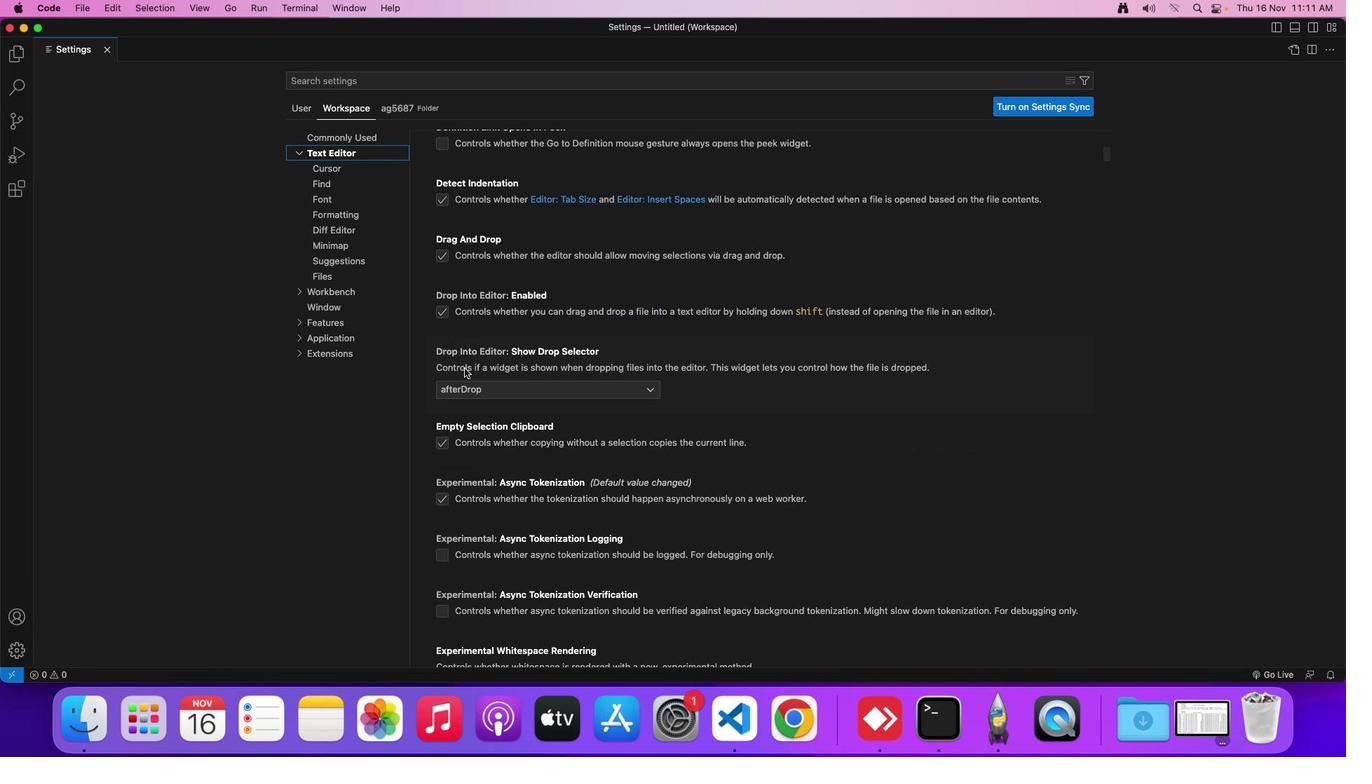 
Action: Mouse scrolled (464, 368) with delta (0, -2)
Screenshot: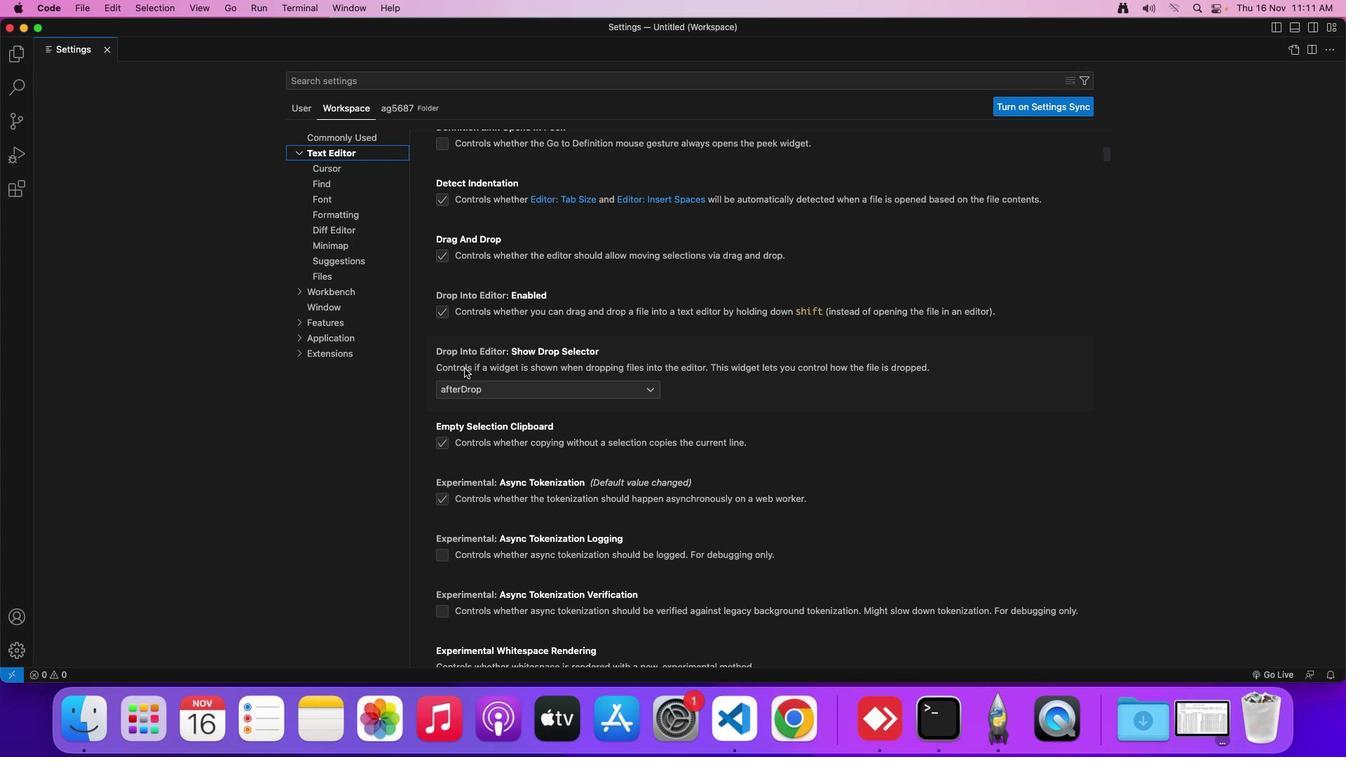 
Action: Mouse scrolled (464, 368) with delta (0, 0)
Screenshot: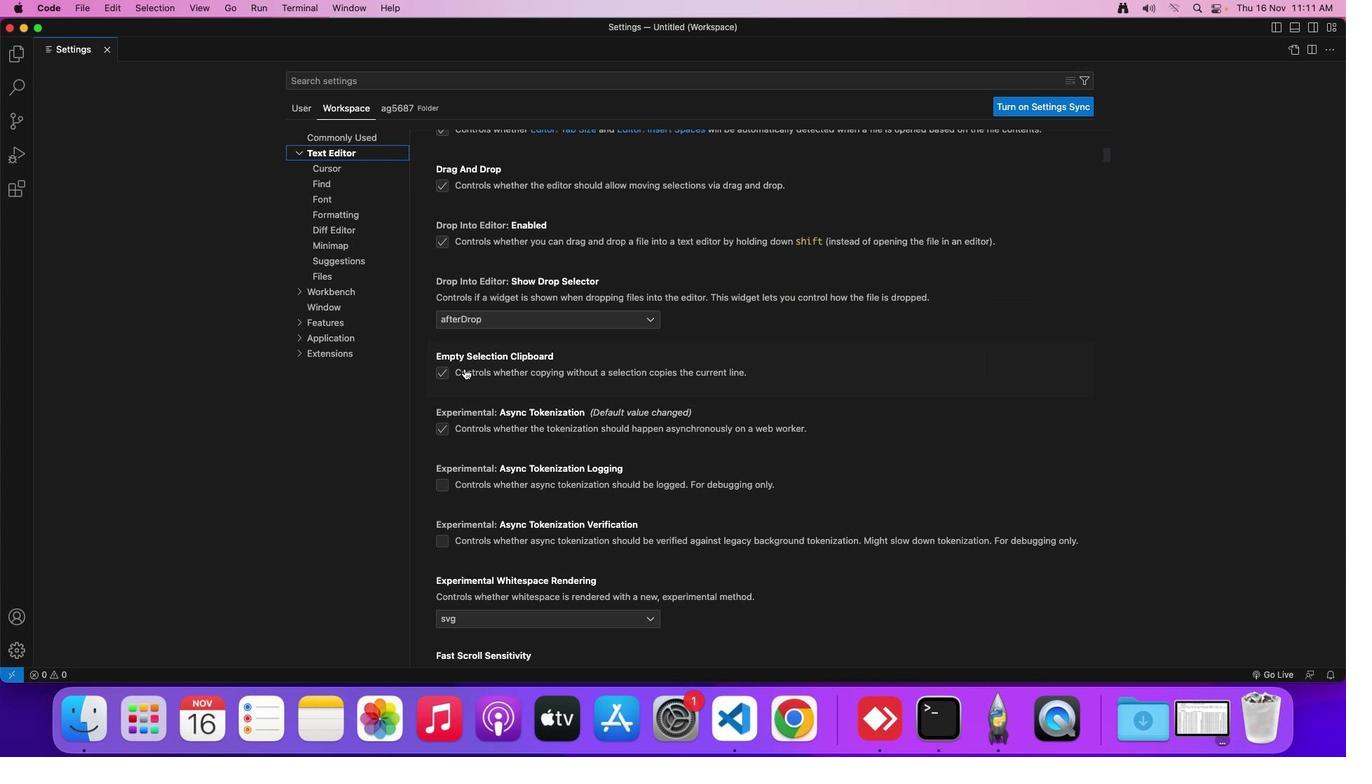 
Action: Mouse scrolled (464, 368) with delta (0, 0)
Screenshot: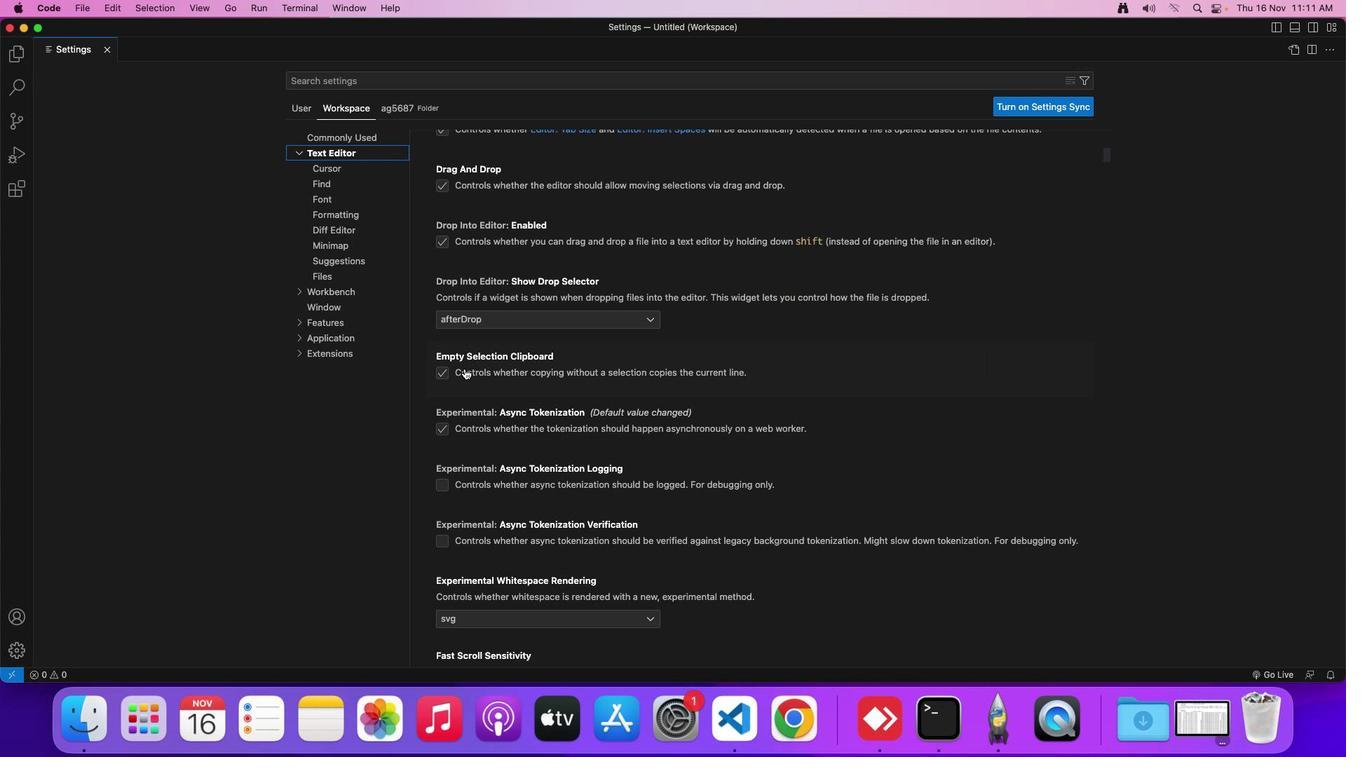 
Action: Mouse scrolled (464, 368) with delta (0, 0)
Screenshot: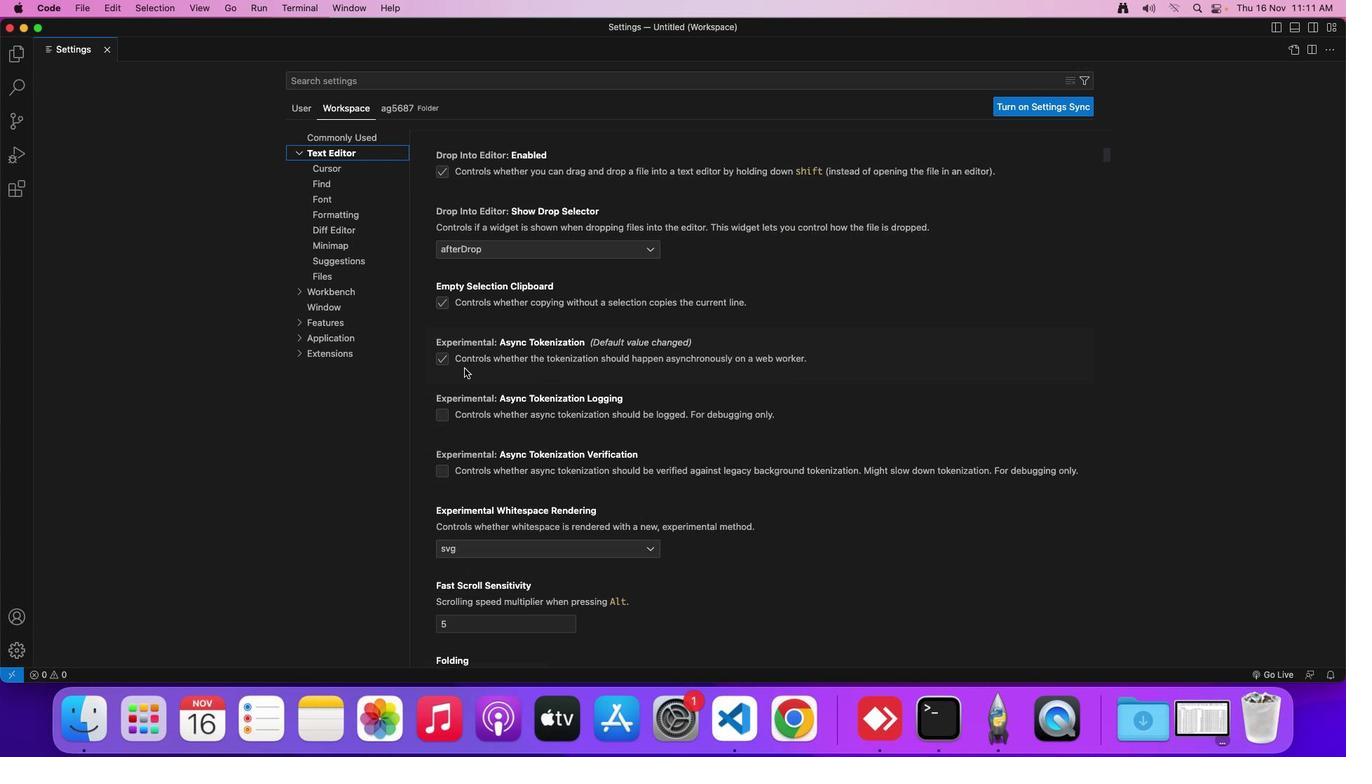 
Action: Mouse scrolled (464, 368) with delta (0, 0)
Screenshot: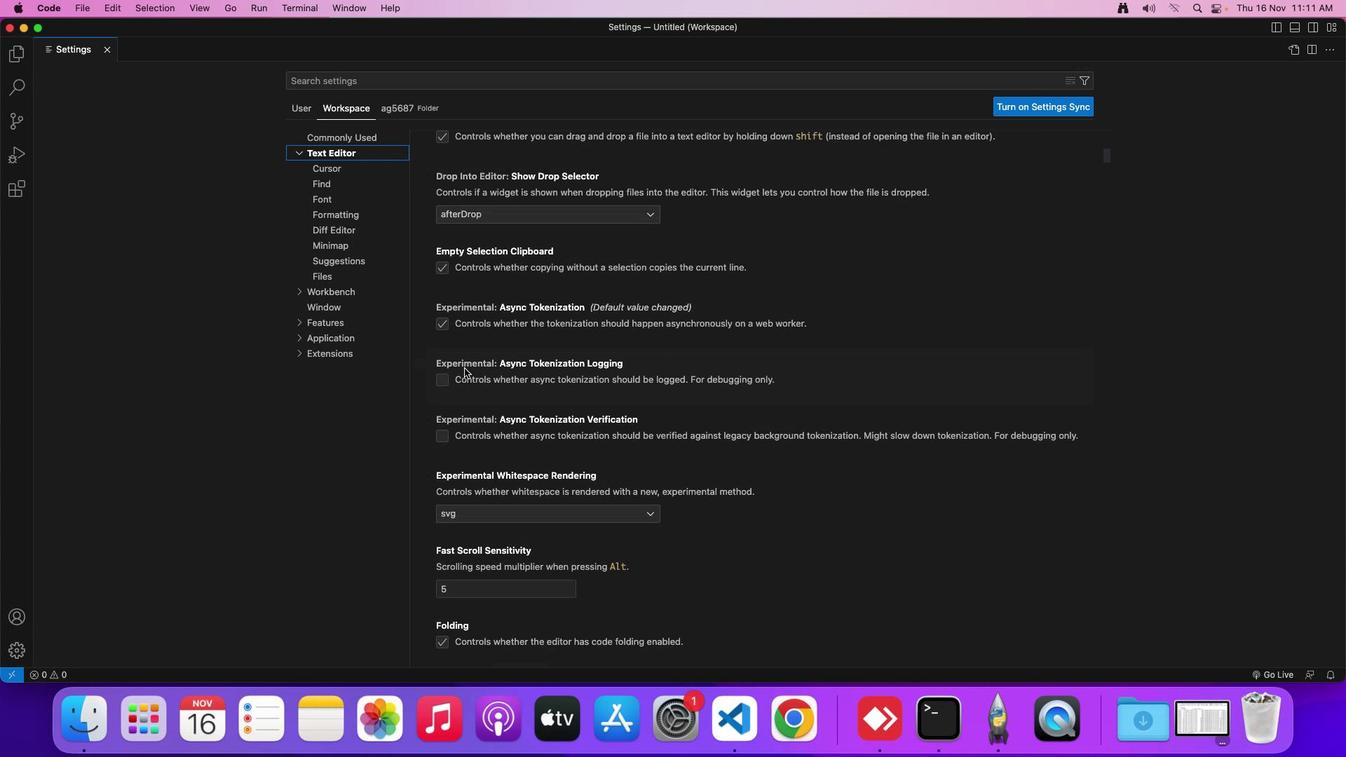 
Action: Mouse scrolled (464, 368) with delta (0, 0)
Screenshot: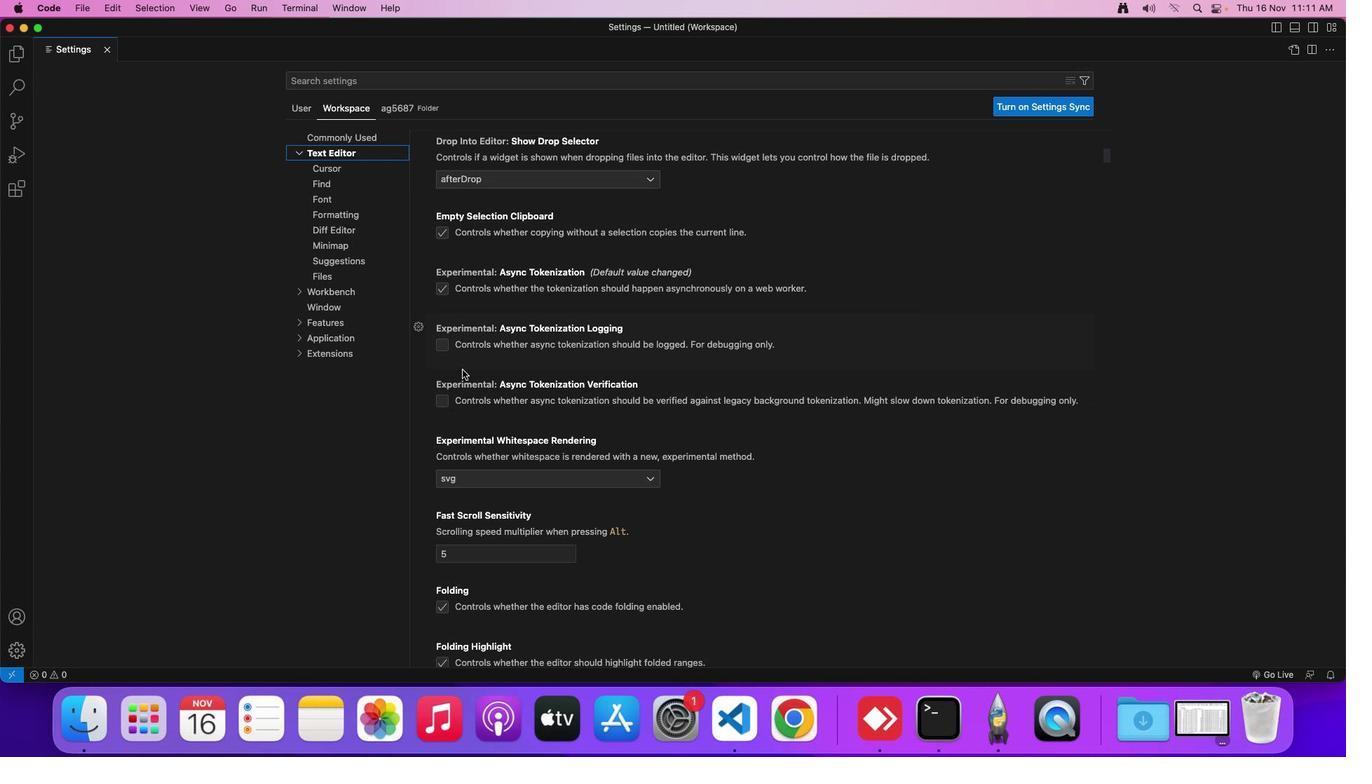 
Action: Mouse scrolled (464, 368) with delta (0, 0)
Screenshot: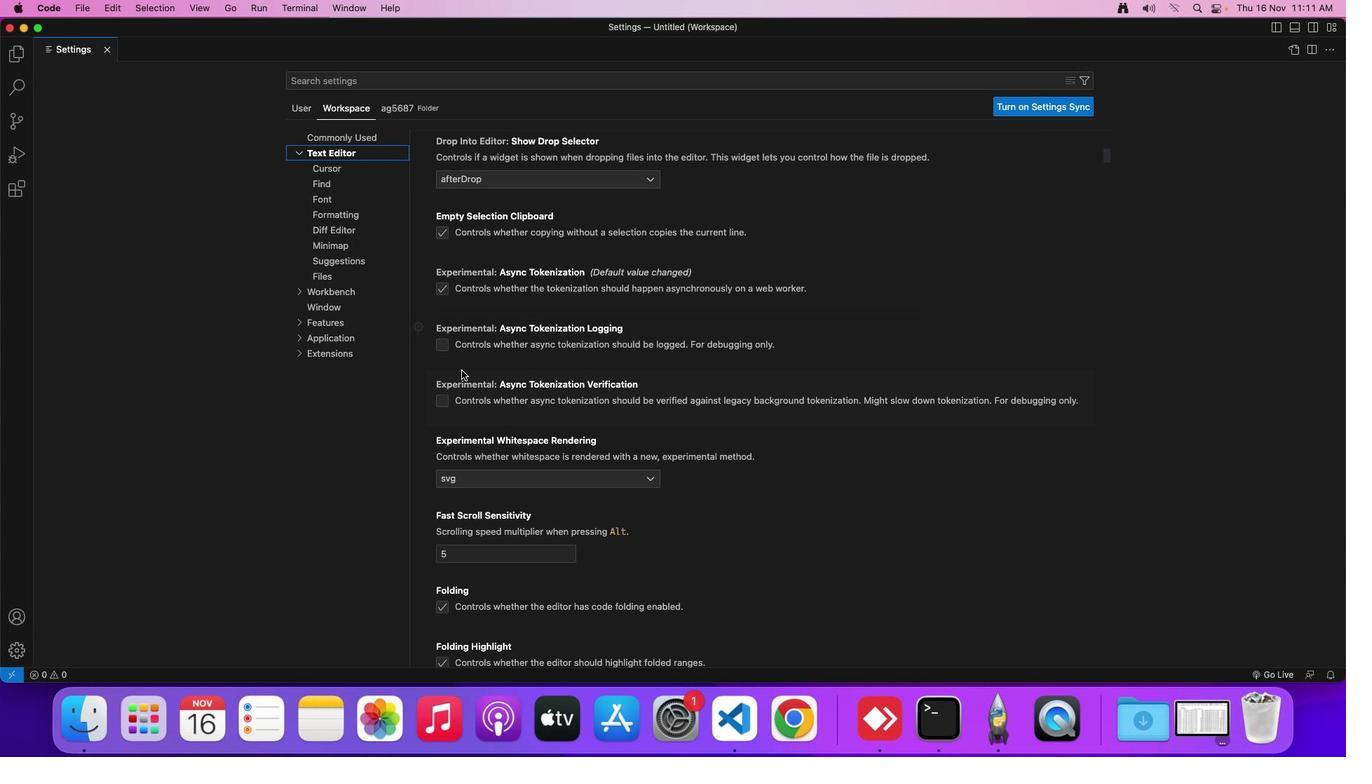 
Action: Mouse moved to (460, 371)
Screenshot: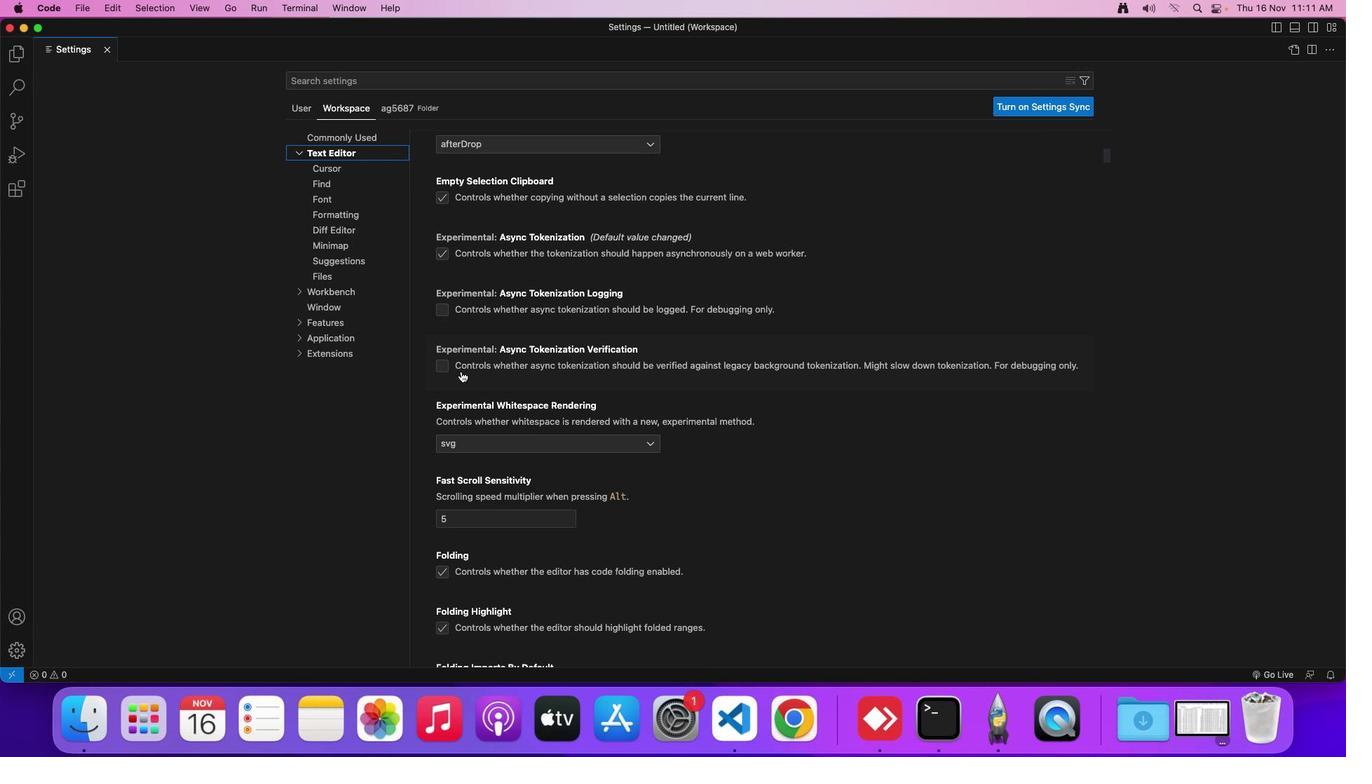 
Action: Mouse scrolled (460, 371) with delta (0, 0)
Screenshot: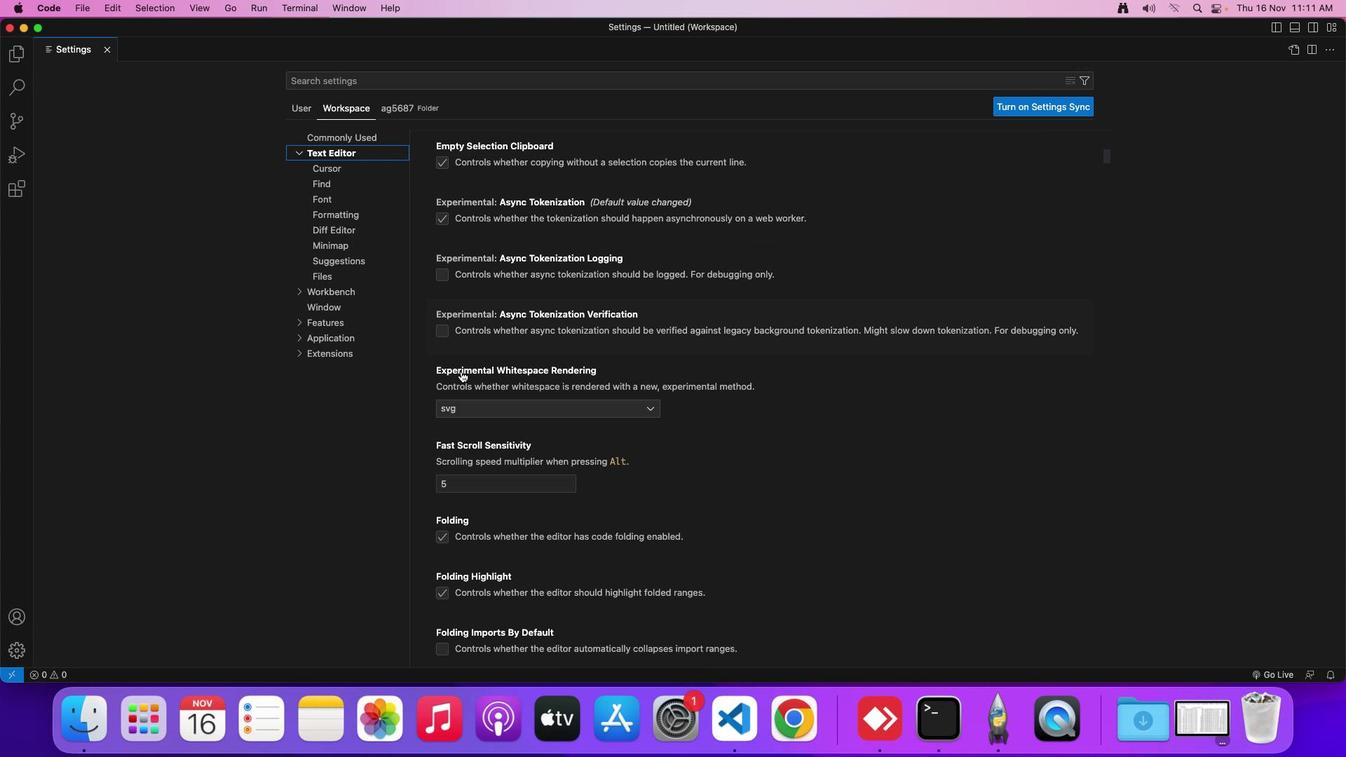 
Action: Mouse scrolled (460, 371) with delta (0, 0)
Screenshot: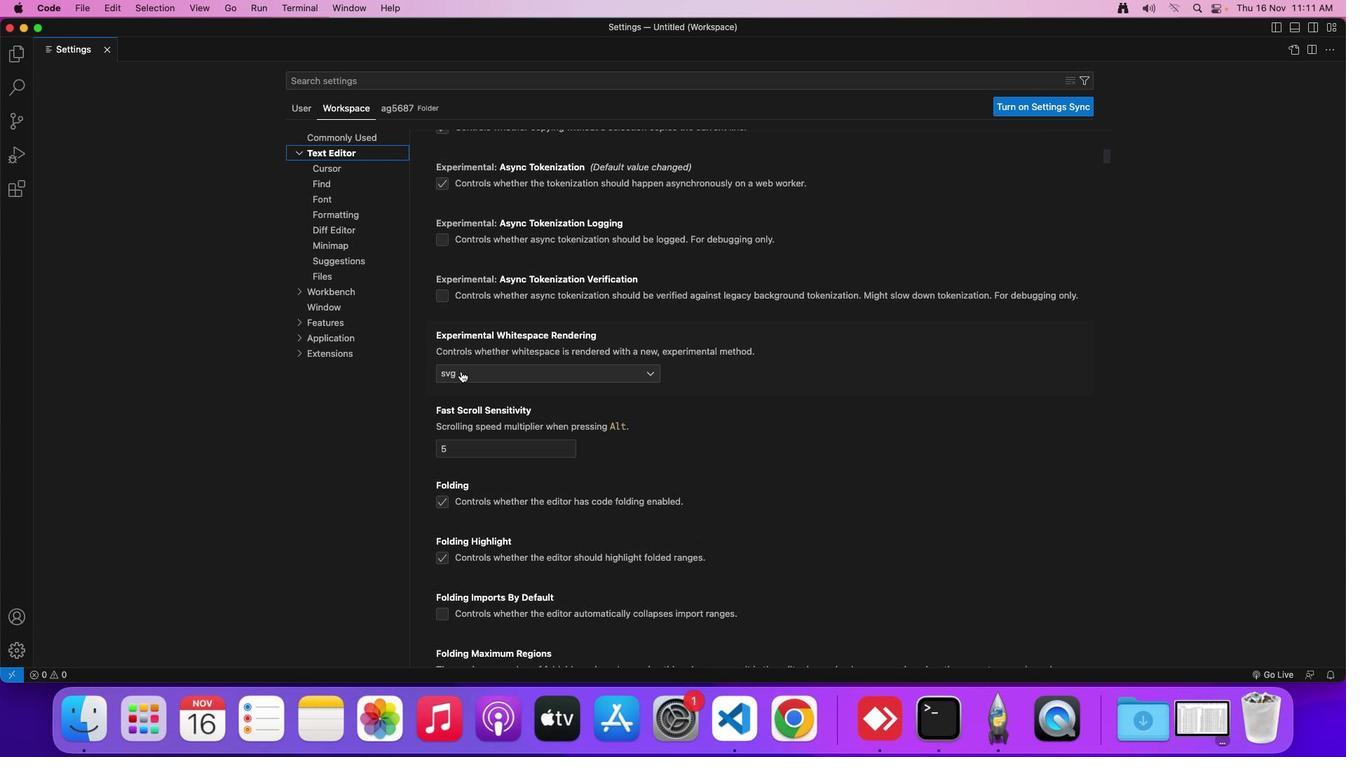 
Action: Mouse scrolled (460, 371) with delta (0, 0)
Screenshot: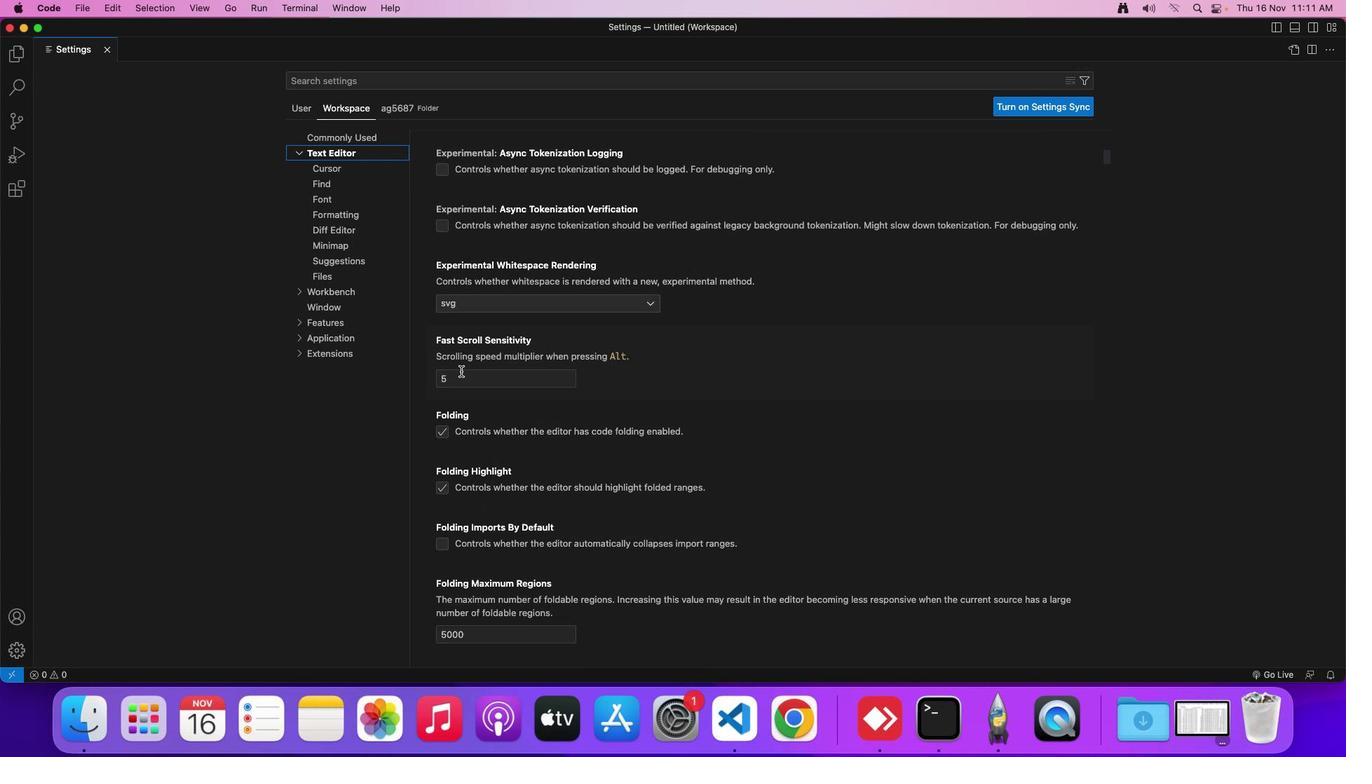 
Action: Mouse scrolled (460, 371) with delta (0, -1)
Screenshot: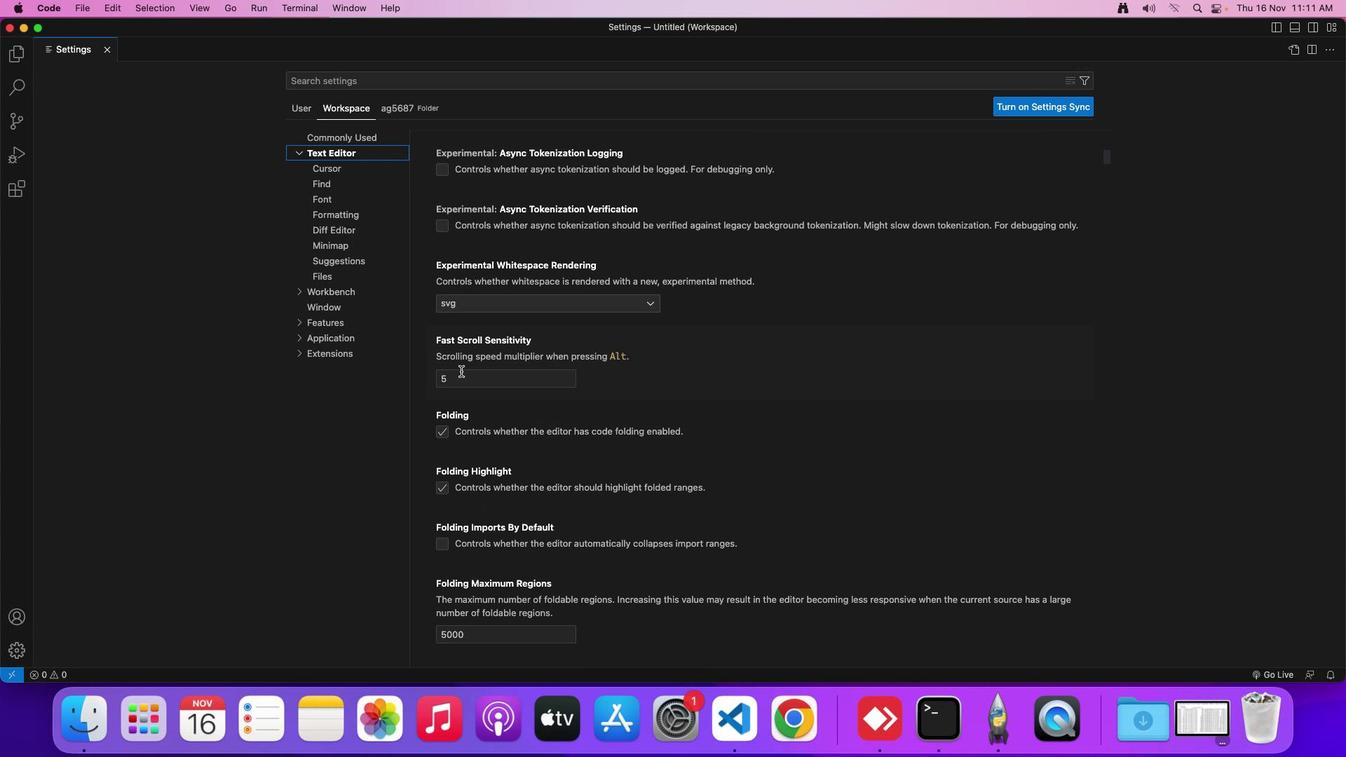
Action: Mouse scrolled (460, 371) with delta (0, 0)
Screenshot: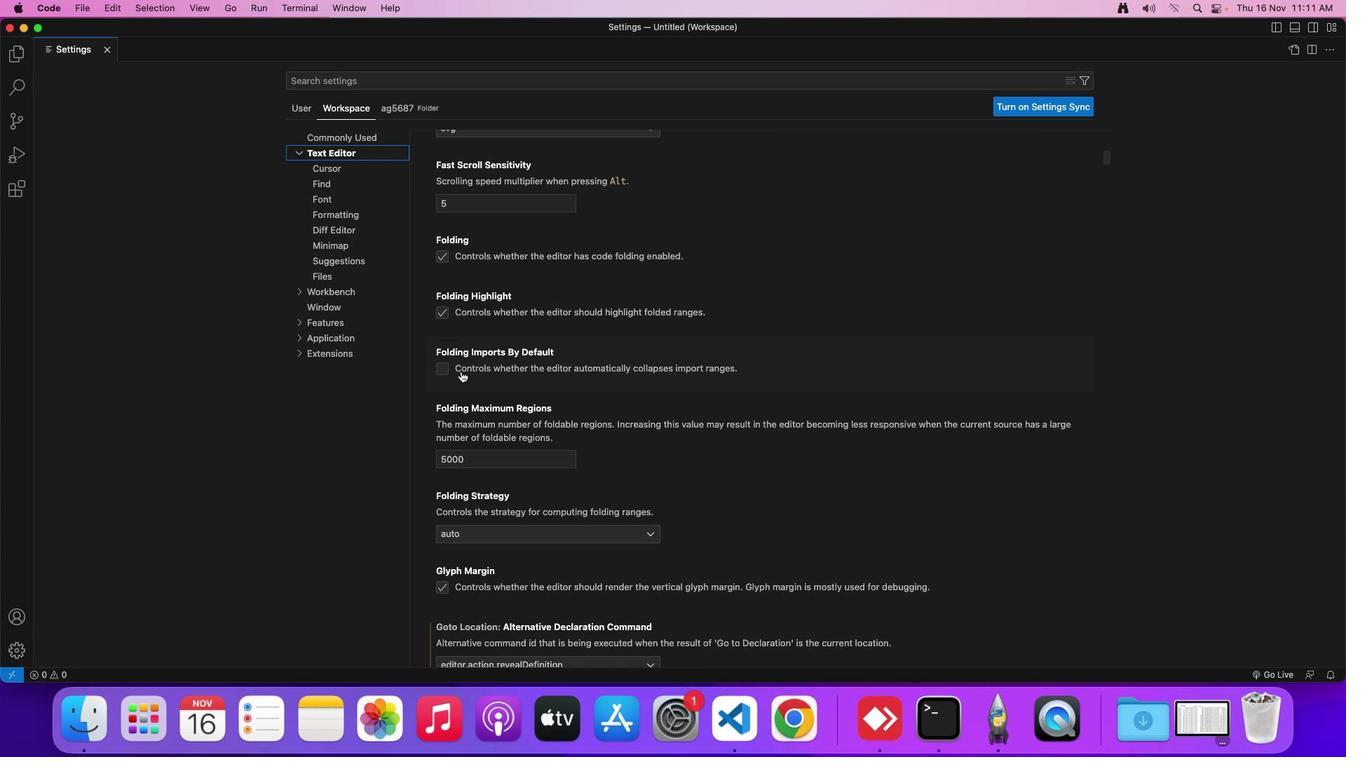 
Action: Mouse scrolled (460, 371) with delta (0, 0)
Screenshot: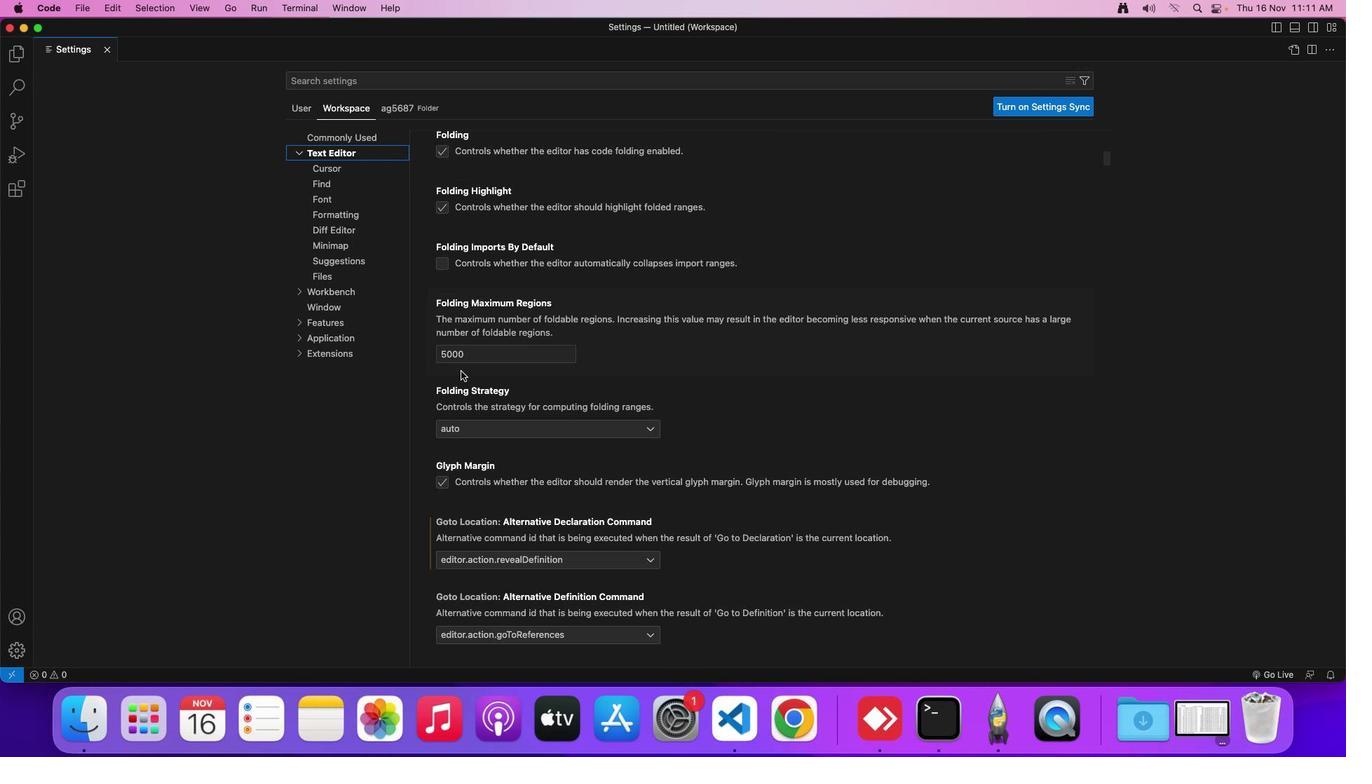 
Action: Mouse scrolled (460, 371) with delta (0, -2)
Screenshot: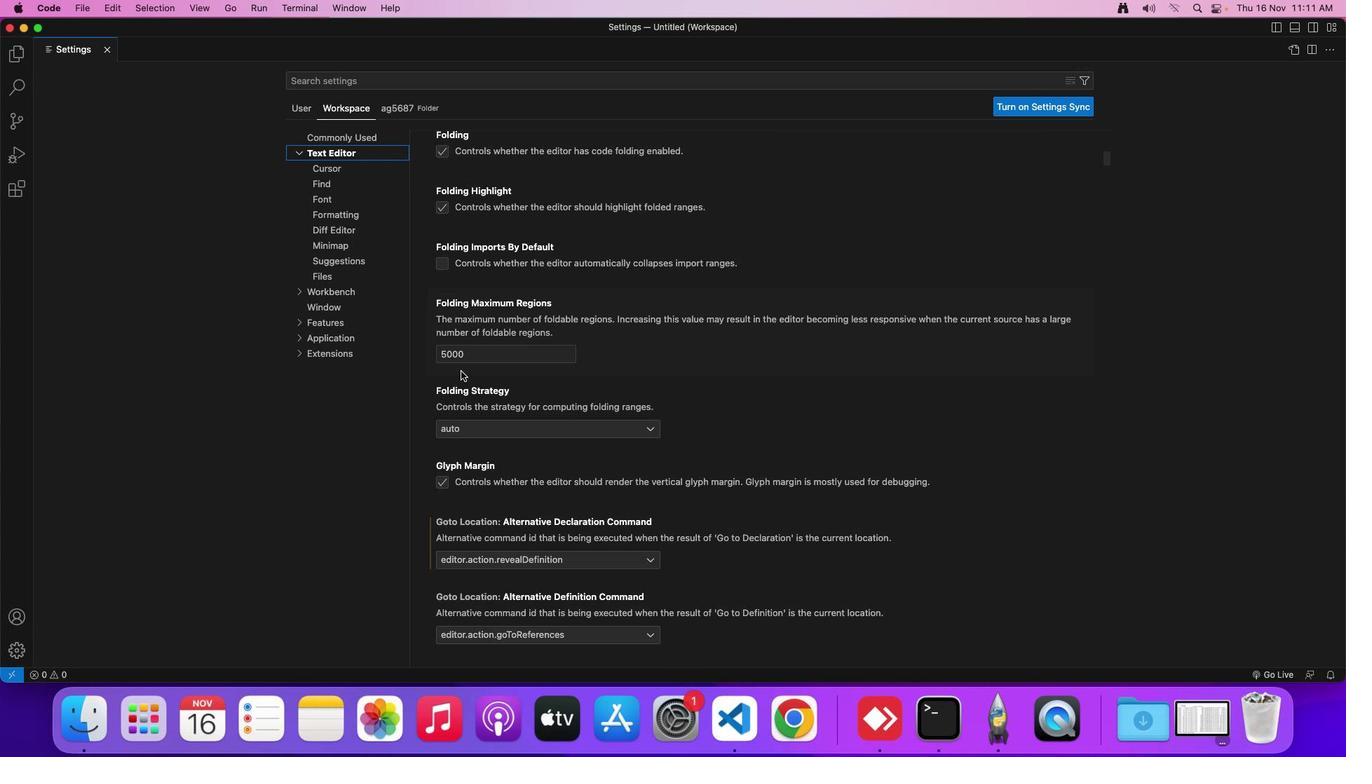 
Action: Mouse scrolled (460, 371) with delta (0, -2)
Screenshot: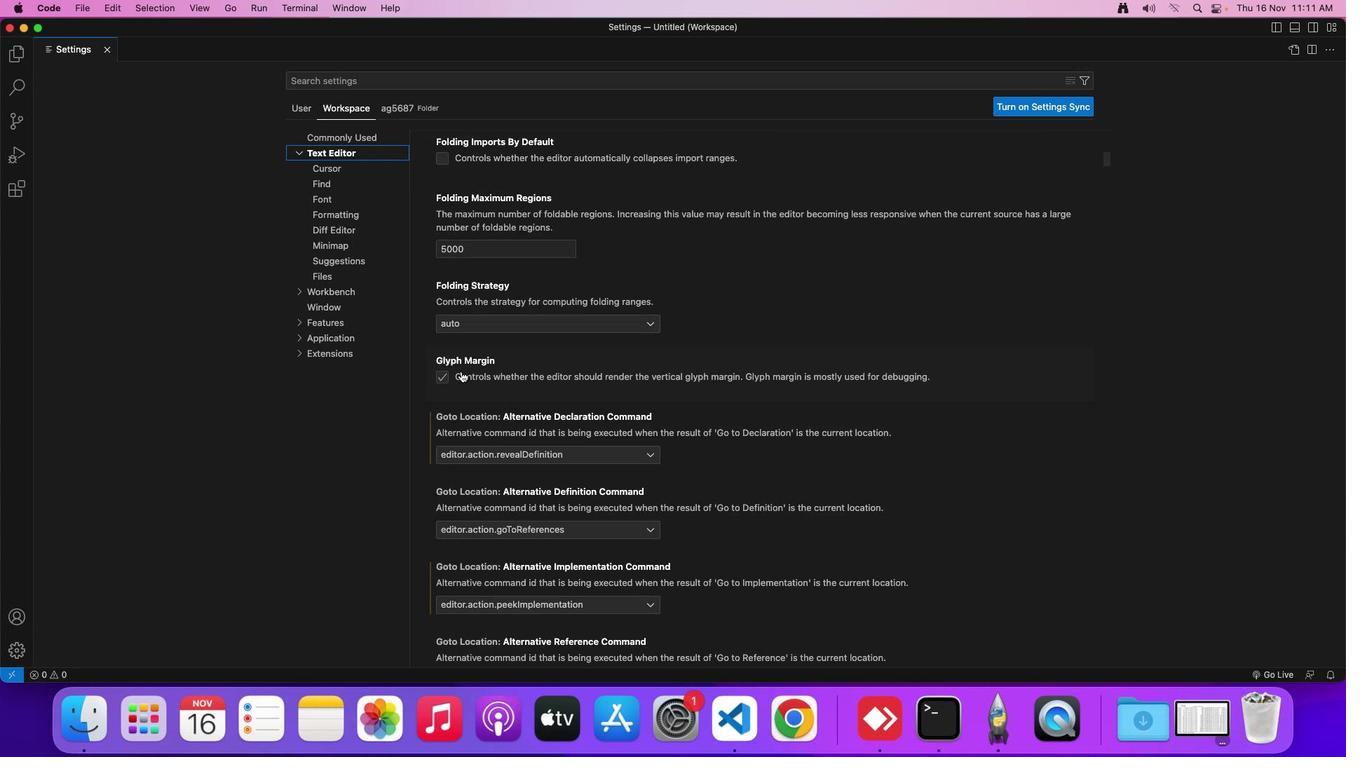 
Action: Mouse scrolled (460, 371) with delta (0, -2)
Screenshot: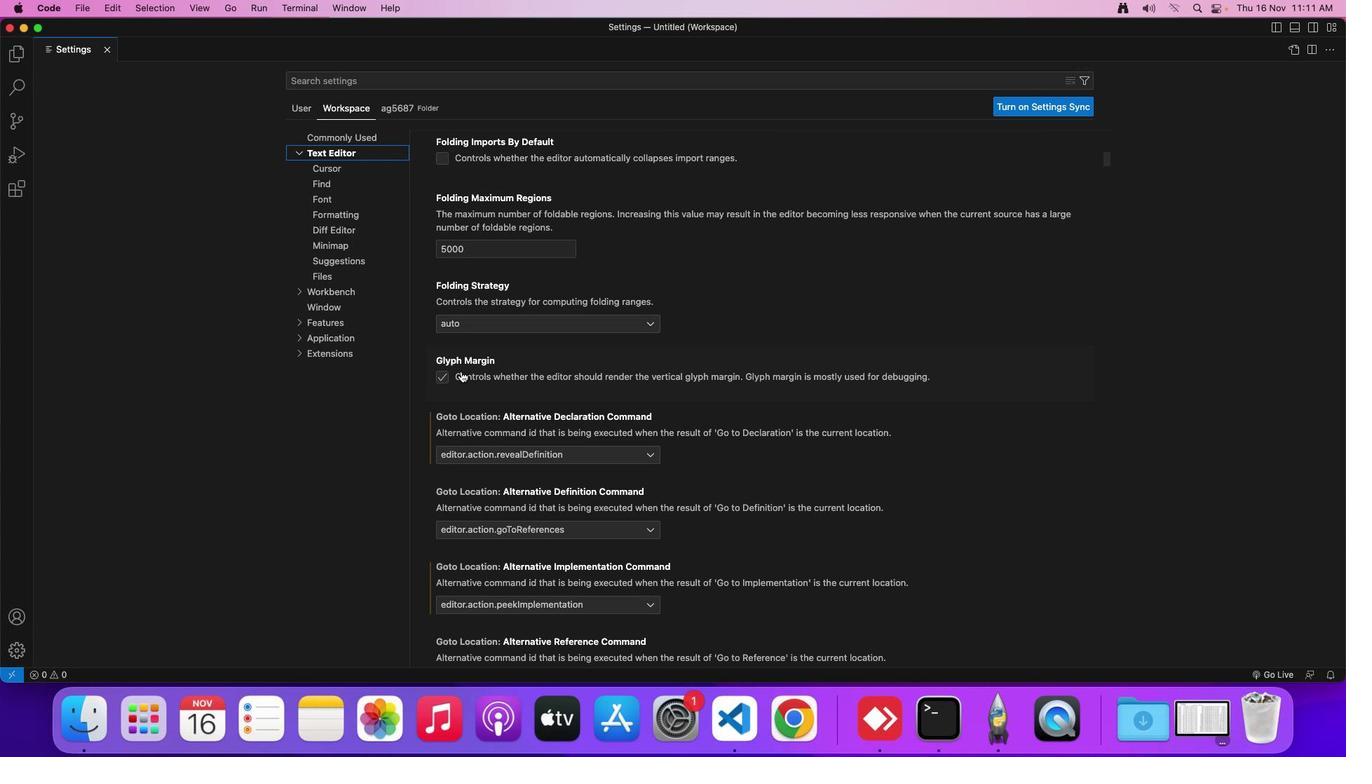 
Action: Mouse scrolled (460, 371) with delta (0, 0)
Screenshot: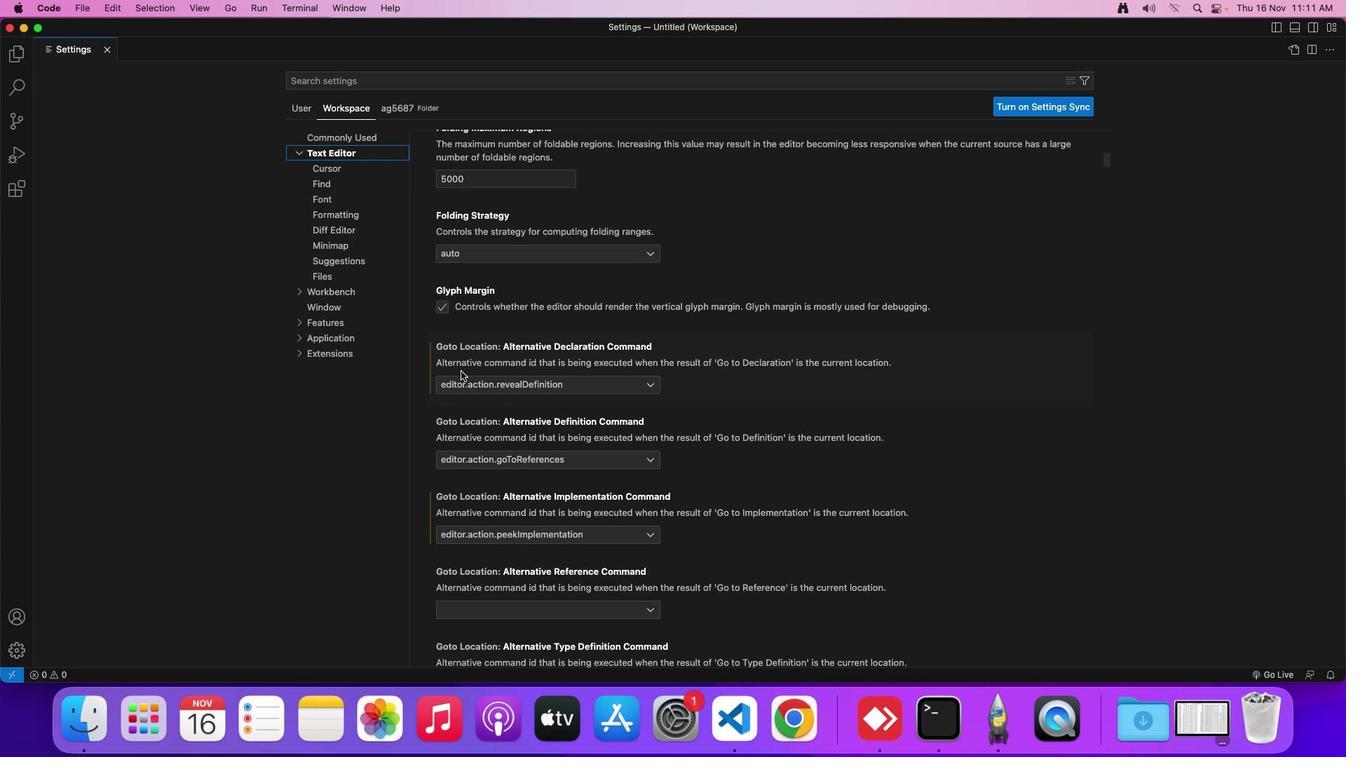 
Action: Mouse scrolled (460, 371) with delta (0, 0)
Screenshot: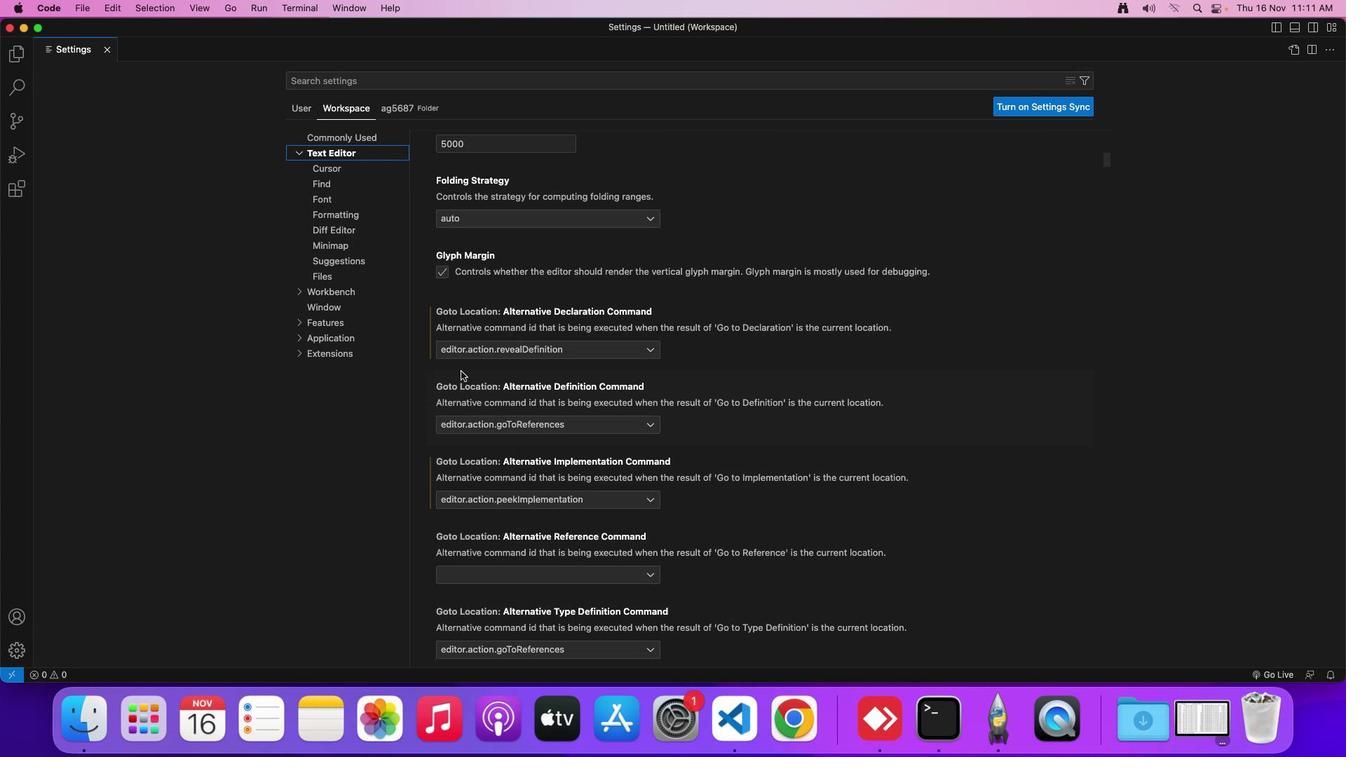 
Action: Mouse scrolled (460, 371) with delta (0, 0)
Screenshot: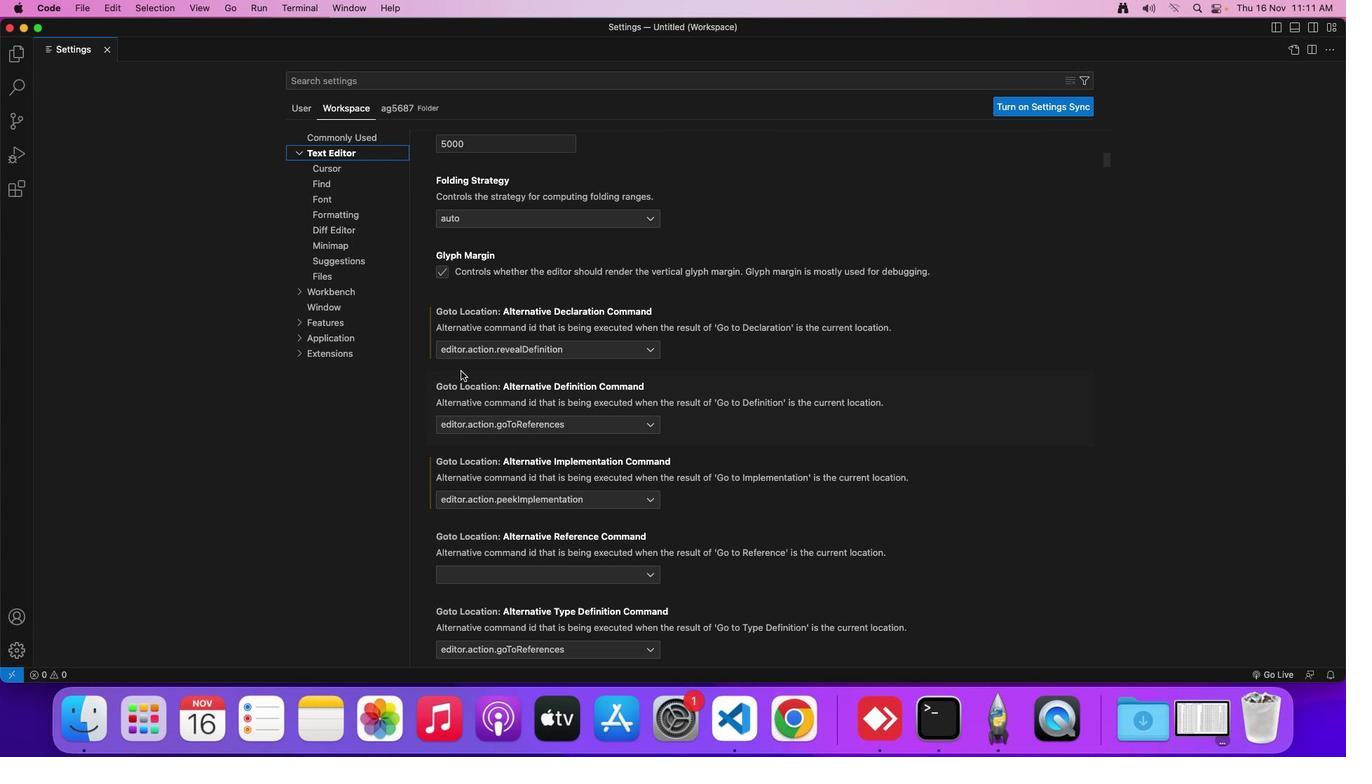 
Action: Mouse scrolled (460, 371) with delta (0, 0)
Screenshot: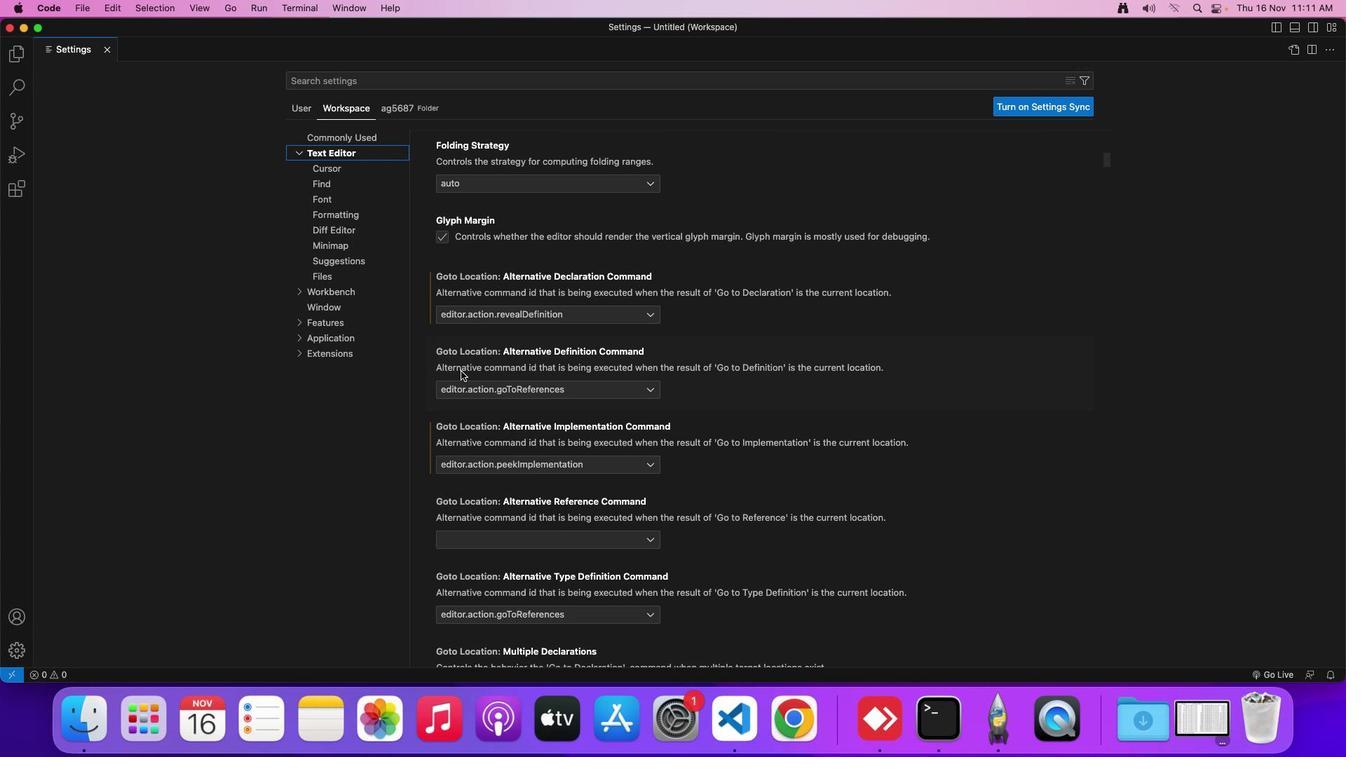 
Action: Mouse scrolled (460, 371) with delta (0, 0)
Screenshot: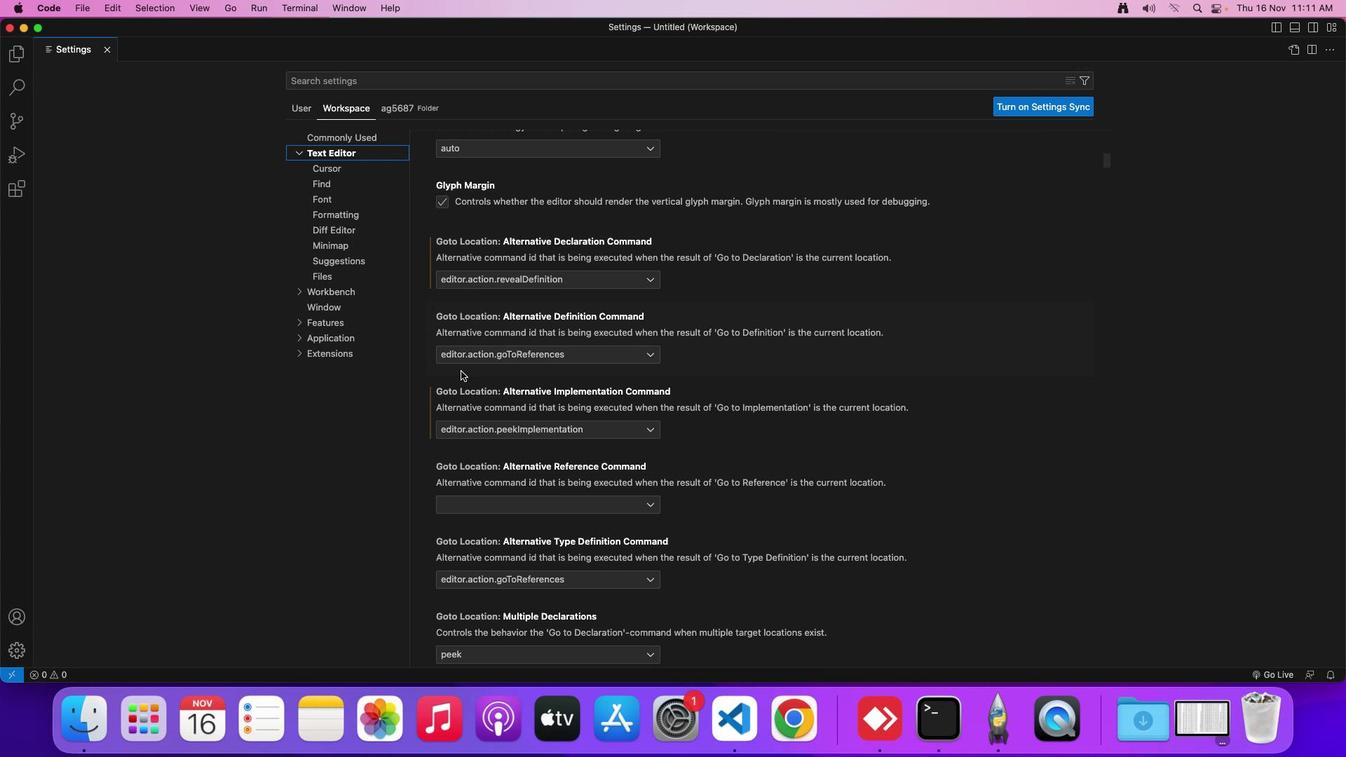 
Action: Mouse scrolled (460, 371) with delta (0, 0)
Screenshot: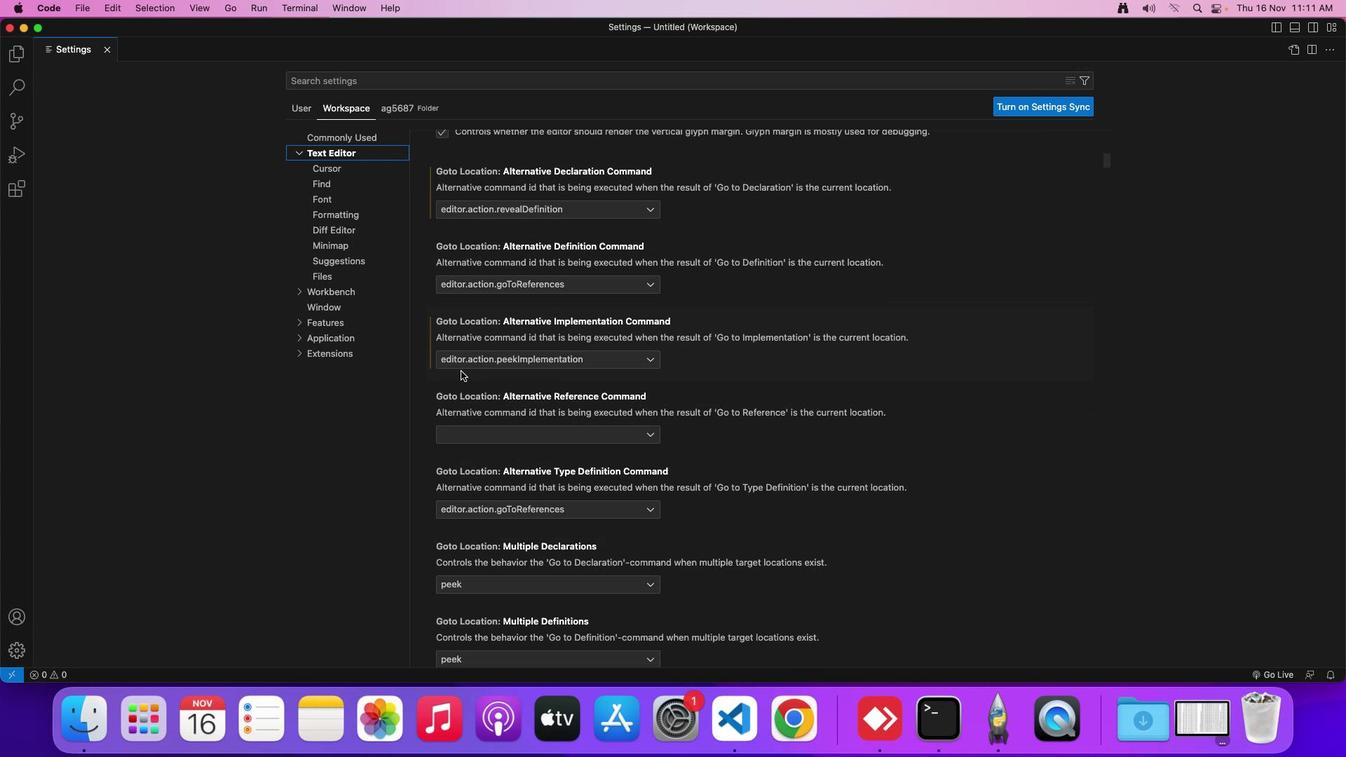 
Action: Mouse scrolled (460, 371) with delta (0, 0)
Screenshot: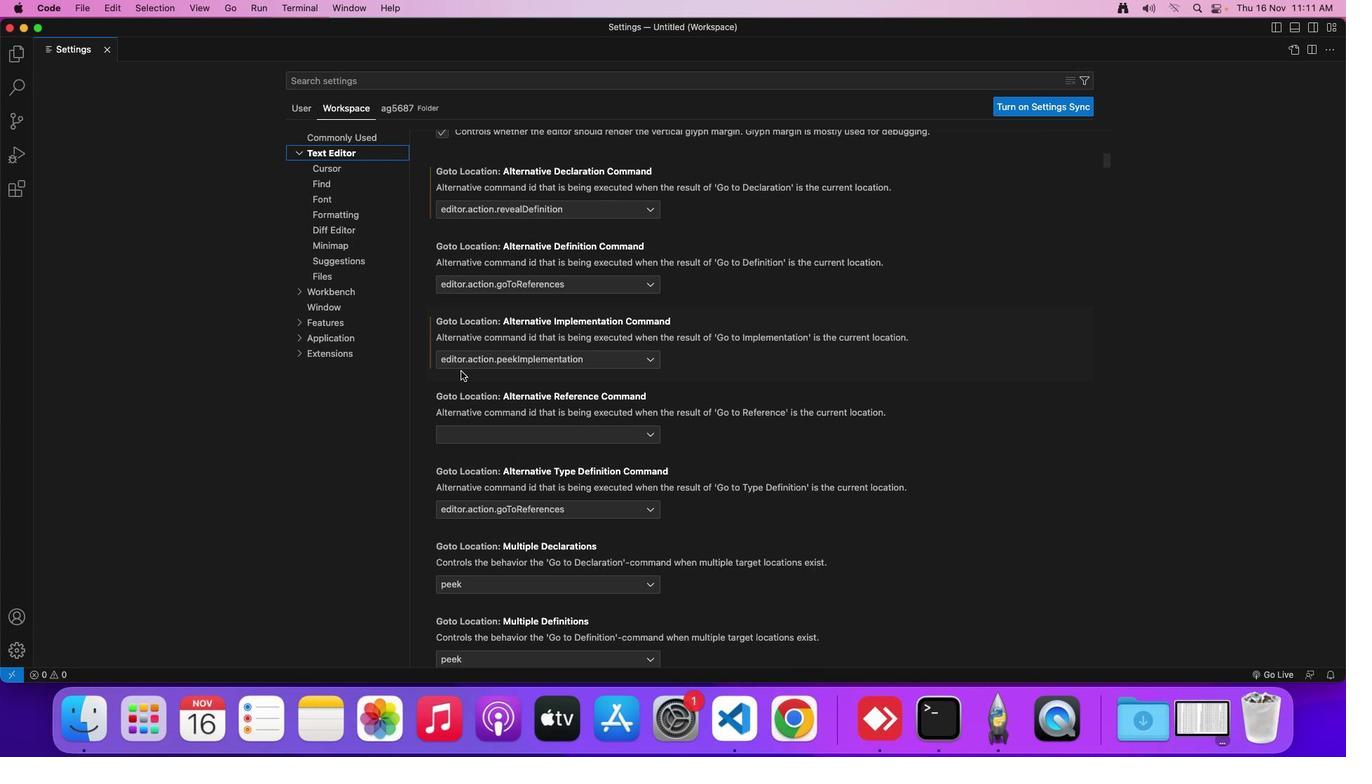 
Action: Mouse scrolled (460, 371) with delta (0, 0)
Screenshot: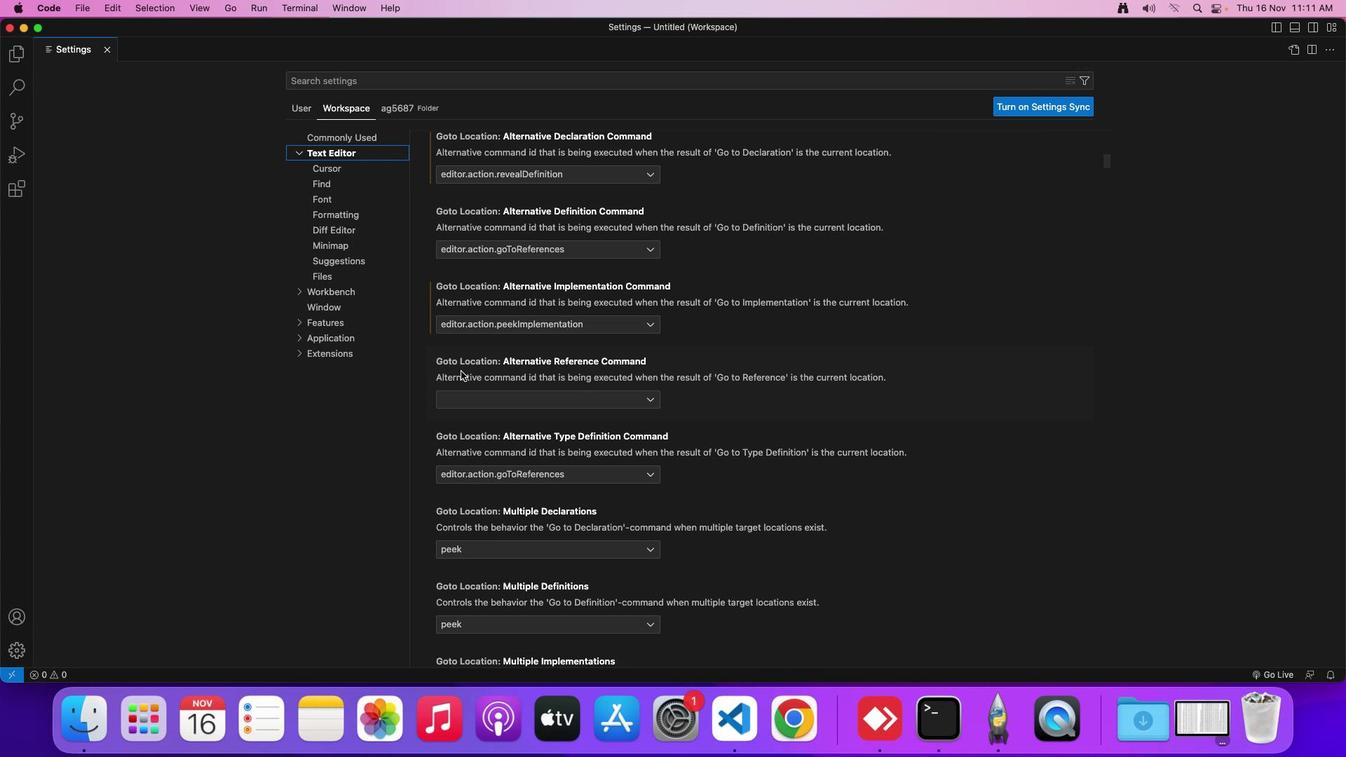 
Action: Mouse moved to (596, 327)
Screenshot: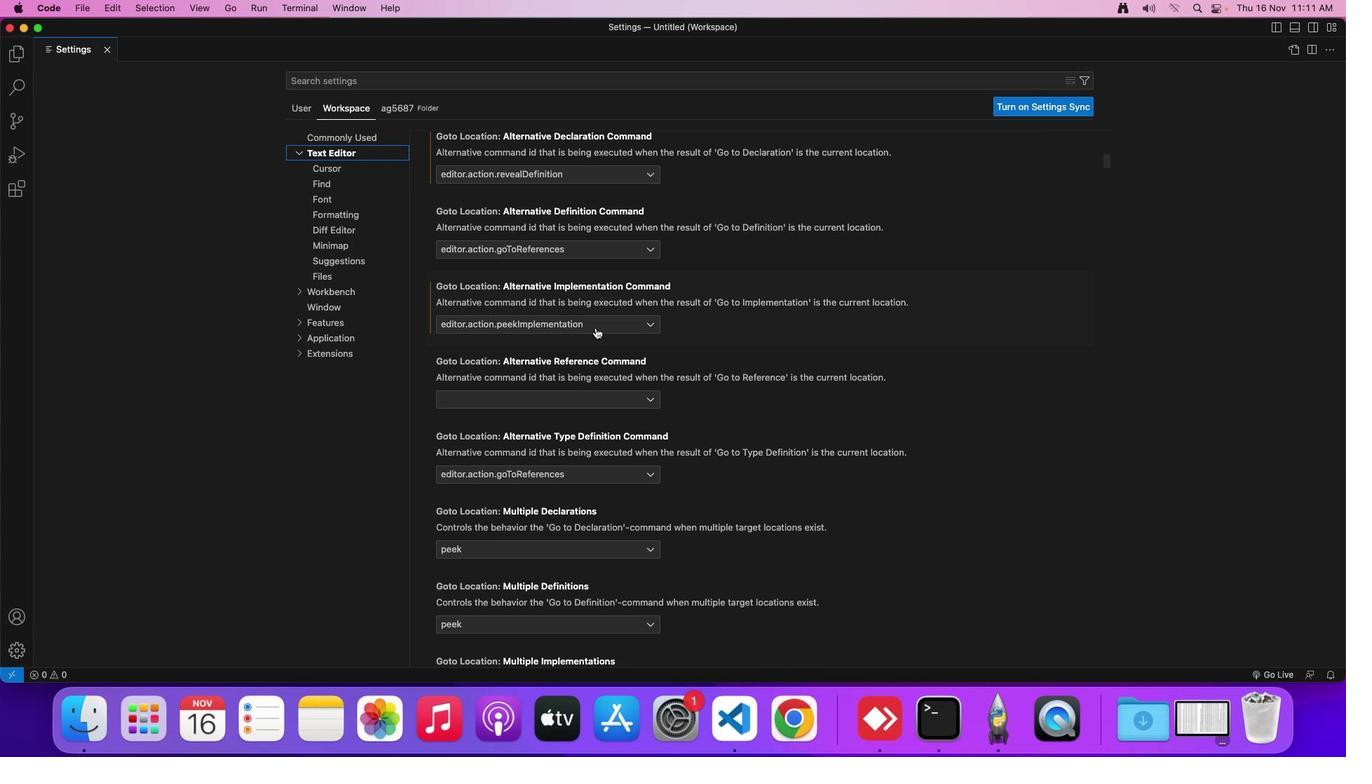 
Action: Mouse pressed left at (596, 327)
Screenshot: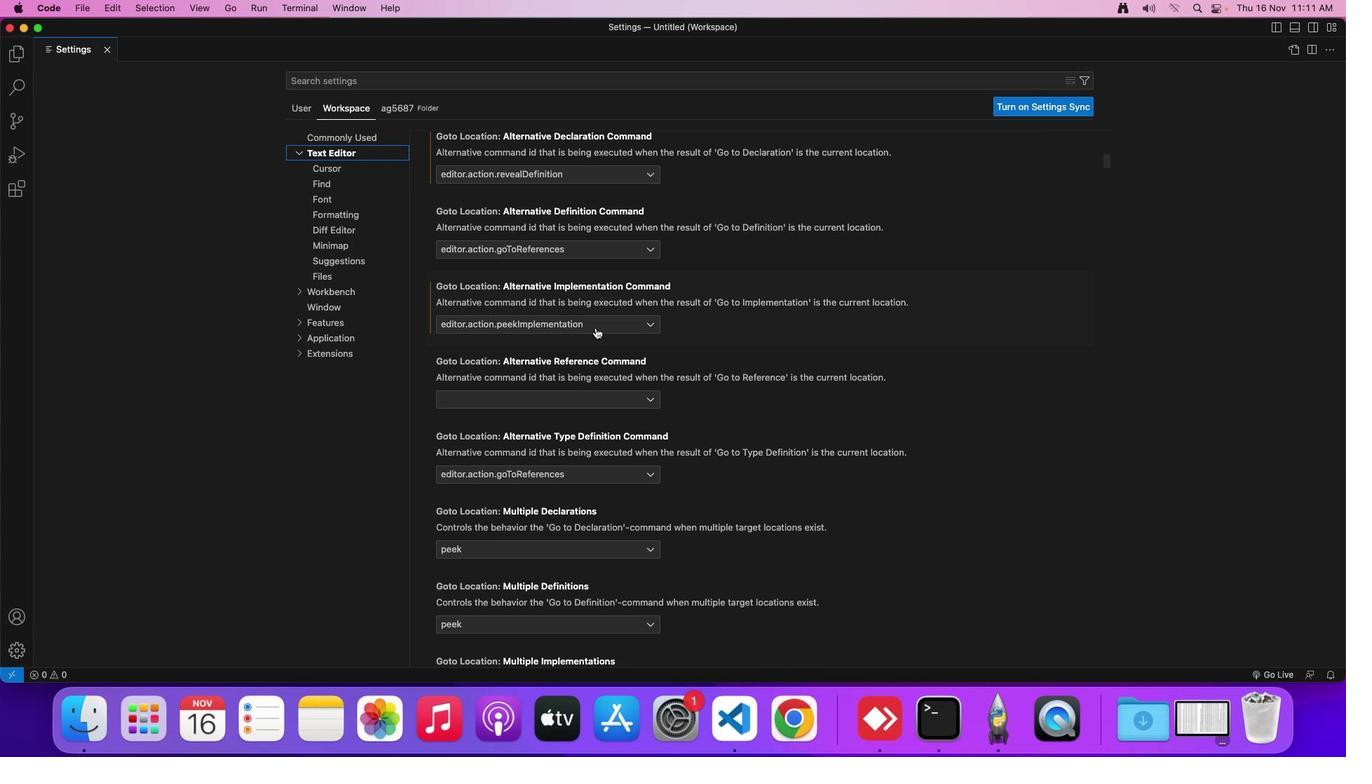 
Action: Mouse moved to (495, 402)
Screenshot: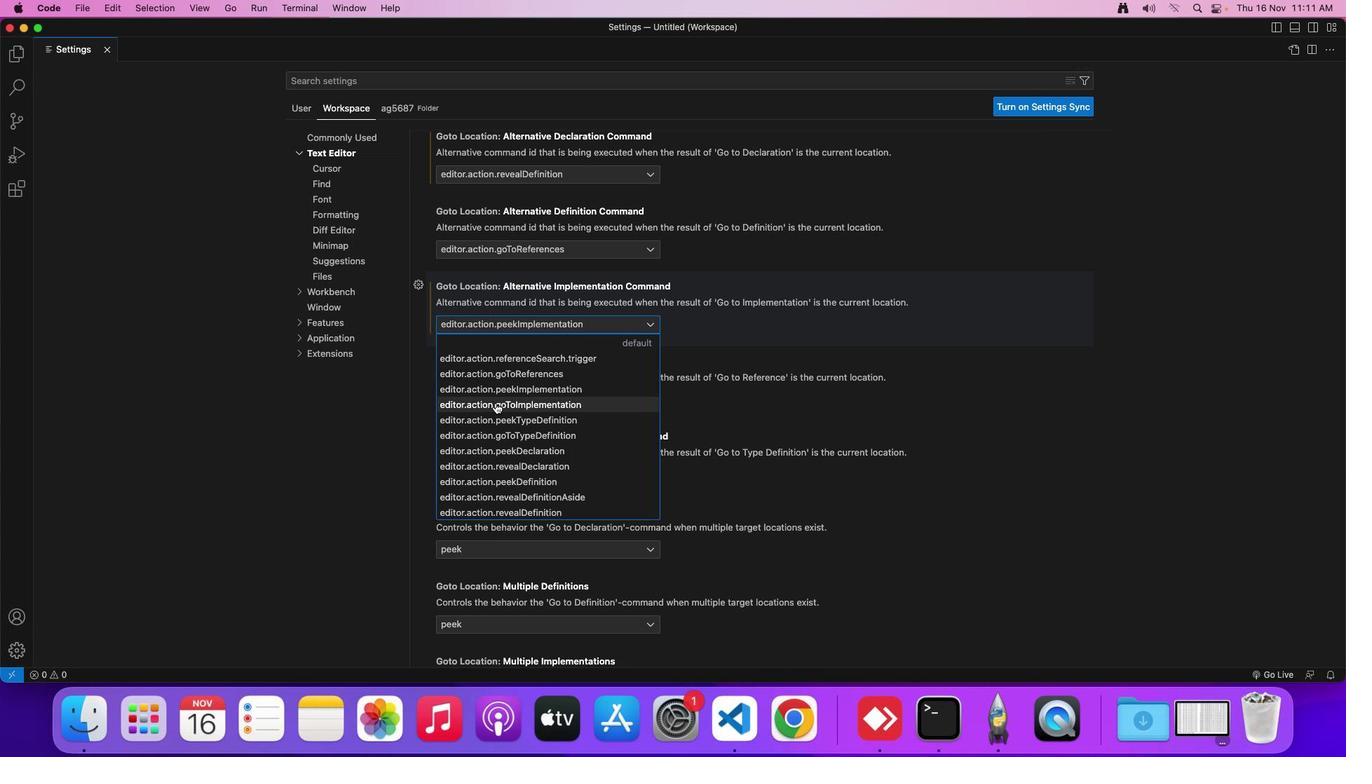 
Action: Mouse pressed left at (495, 402)
Screenshot: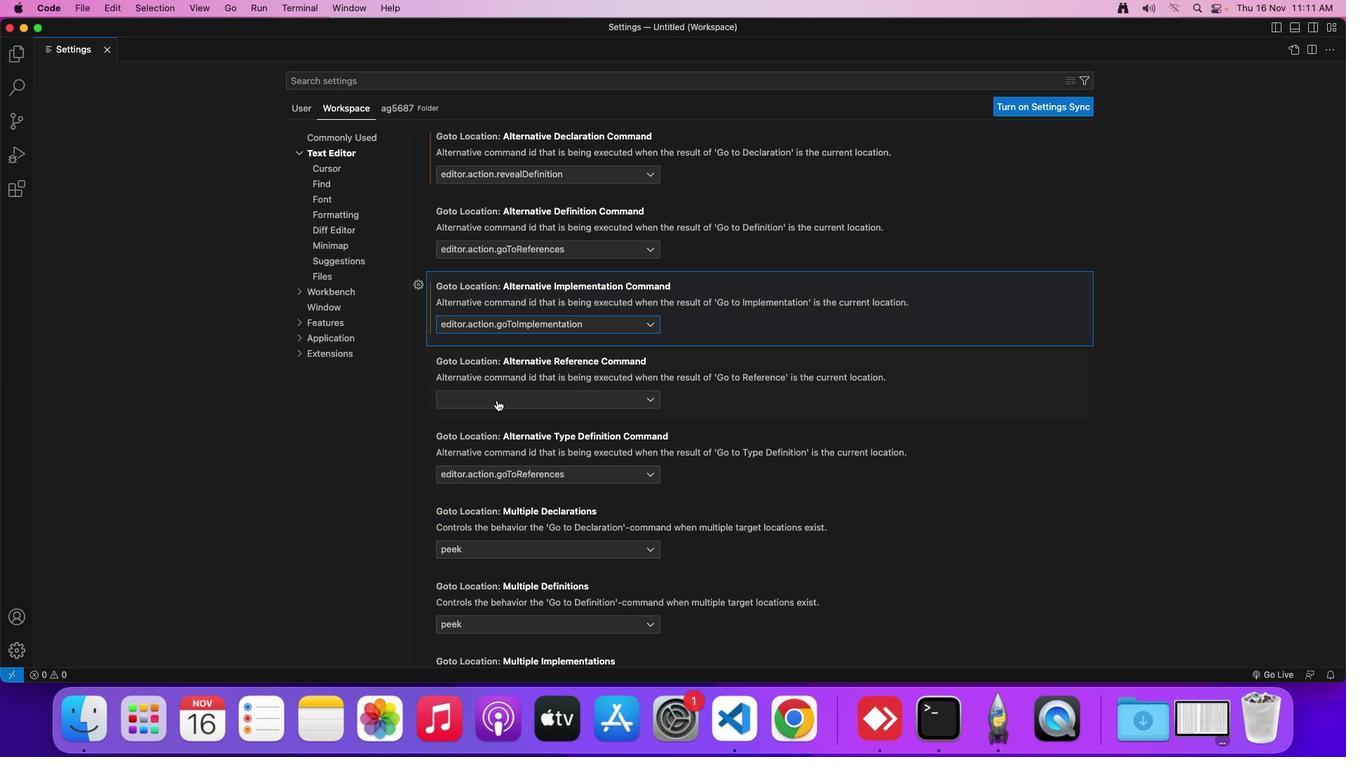 
Action: Mouse moved to (566, 332)
Screenshot: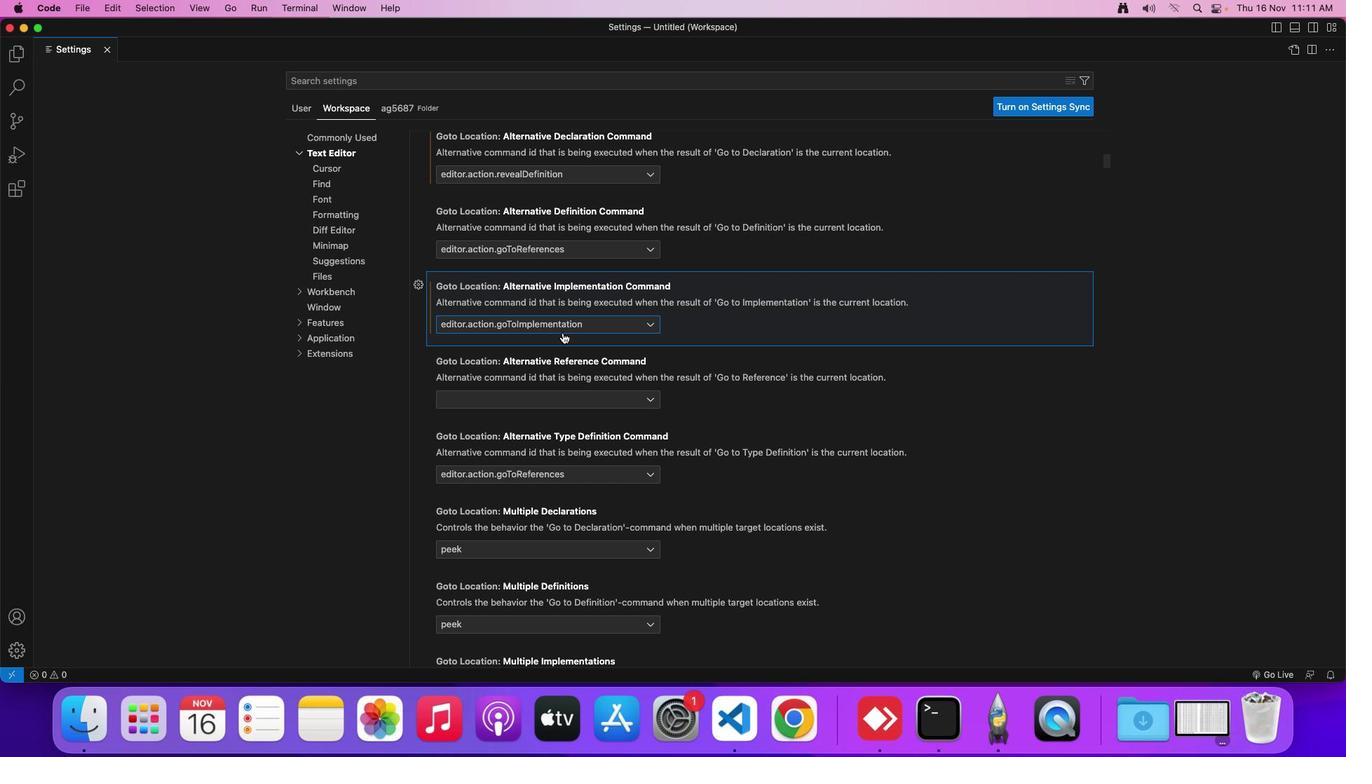 
